 Task: Look for Airbnb options in Fontem, Cameroon from 1st November, 2023 to 9th November, 2023 for 5 adults.3 bedrooms having 3 beds and 3 bathrooms. Property type can be house. Look for 5 properties as per requirement.
Action: Mouse moved to (567, 70)
Screenshot: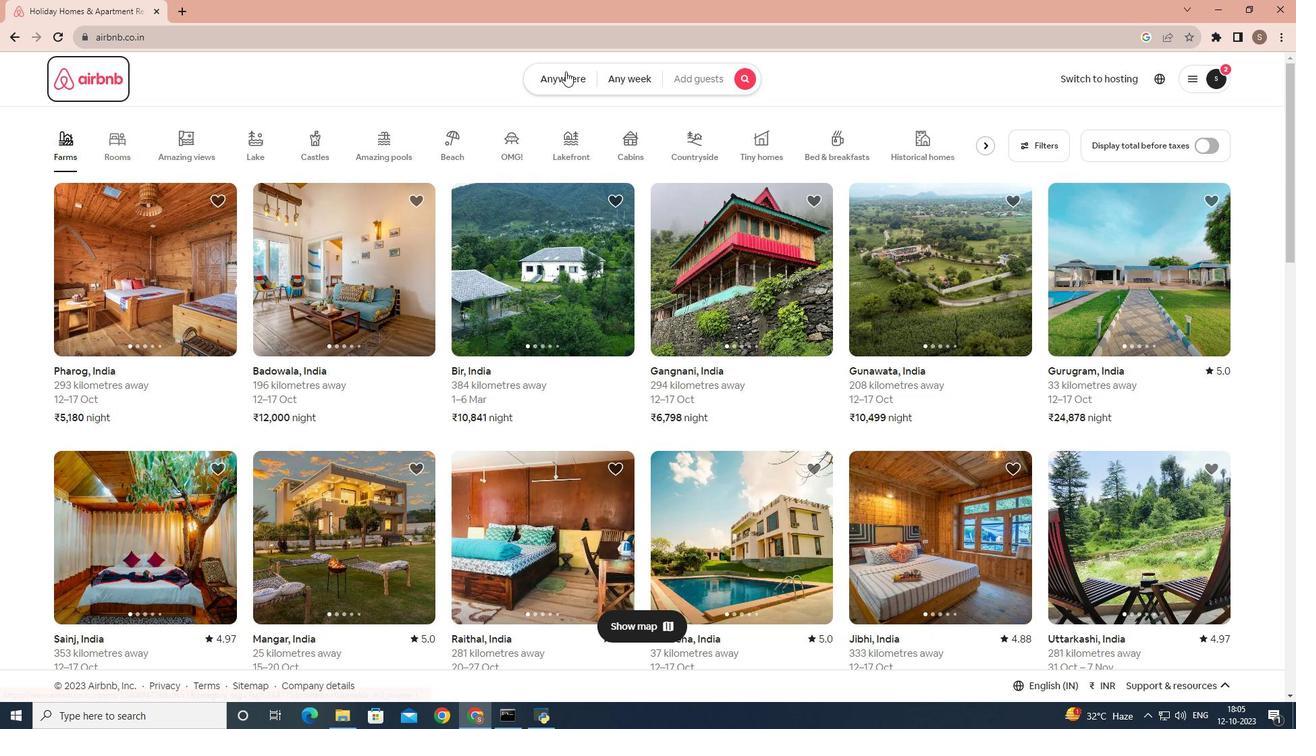 
Action: Mouse pressed left at (567, 70)
Screenshot: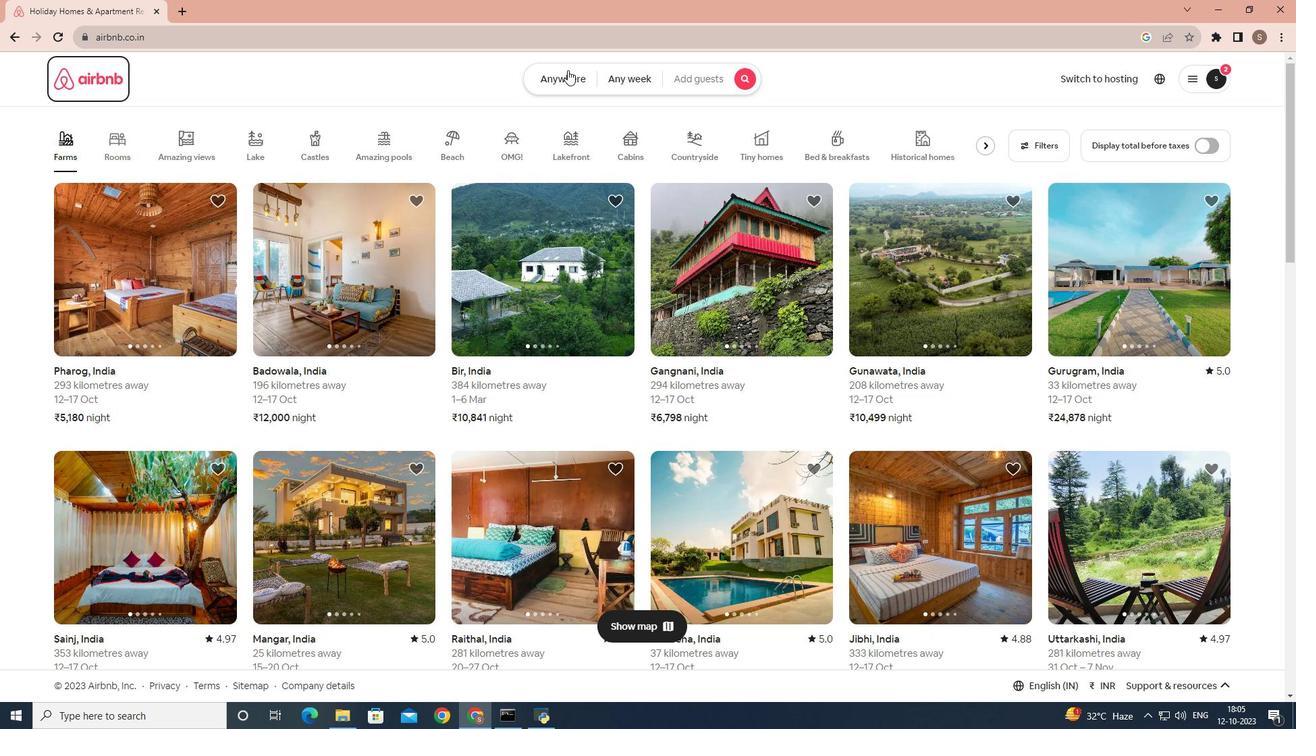 
Action: Mouse moved to (482, 126)
Screenshot: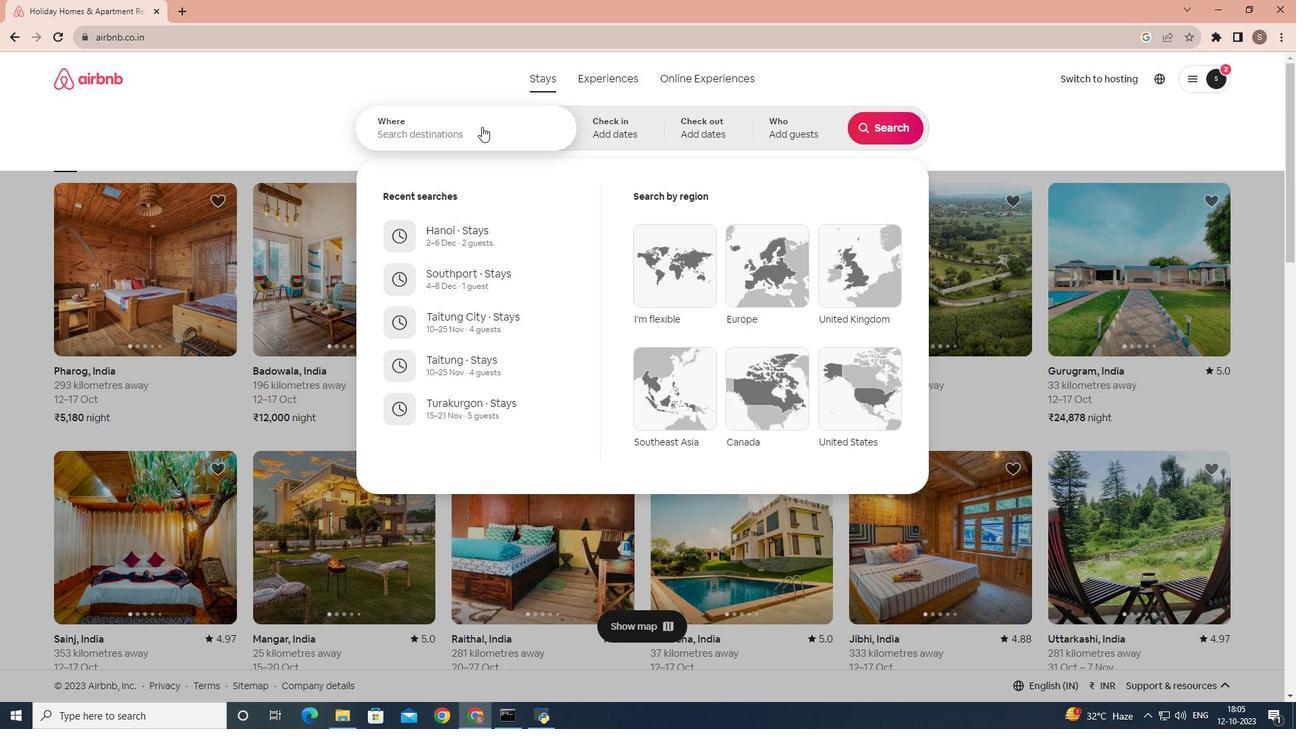 
Action: Mouse pressed left at (482, 126)
Screenshot: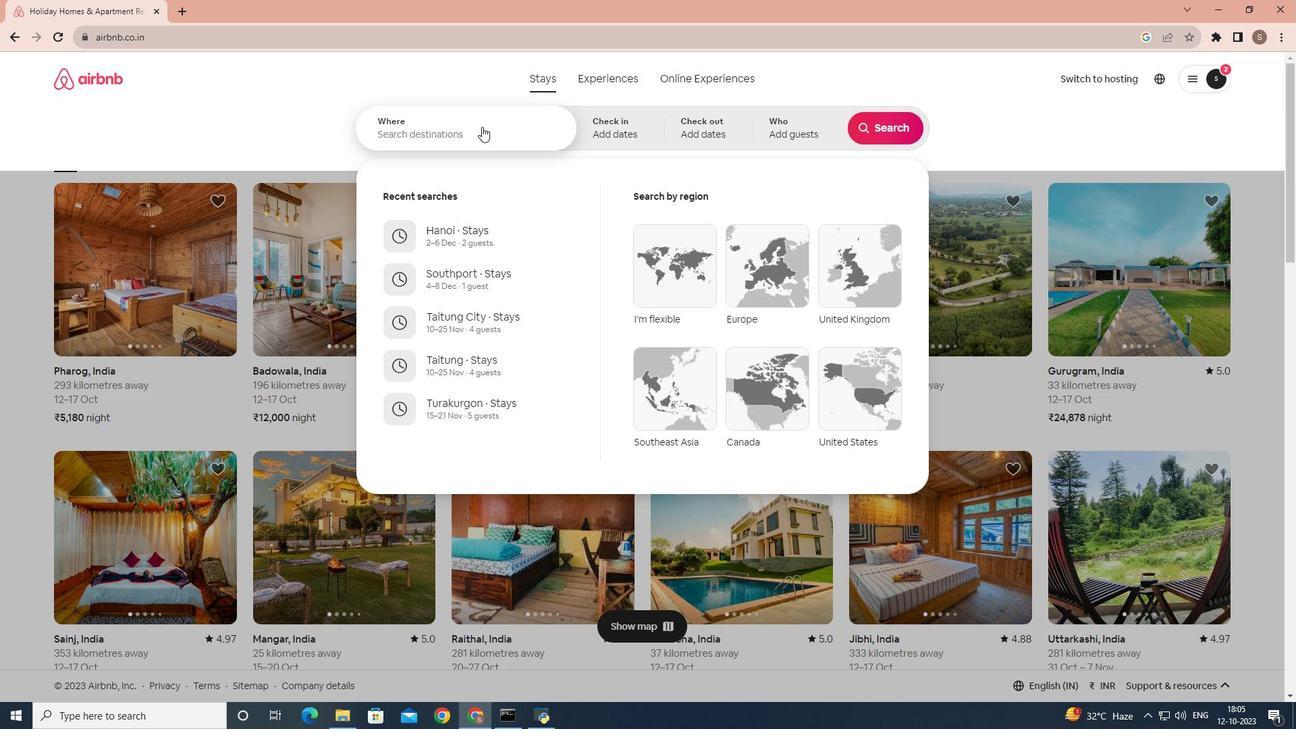 
Action: Mouse moved to (482, 126)
Screenshot: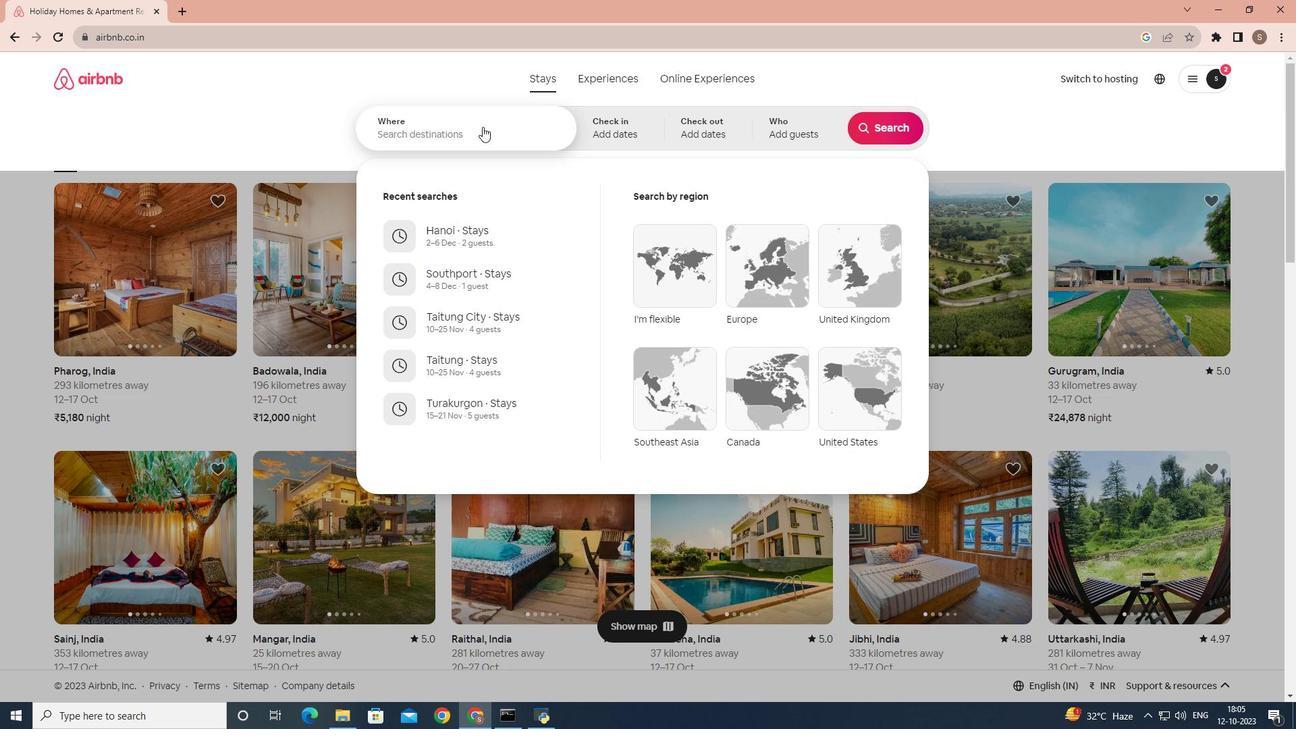 
Action: Key pressed fontem
Screenshot: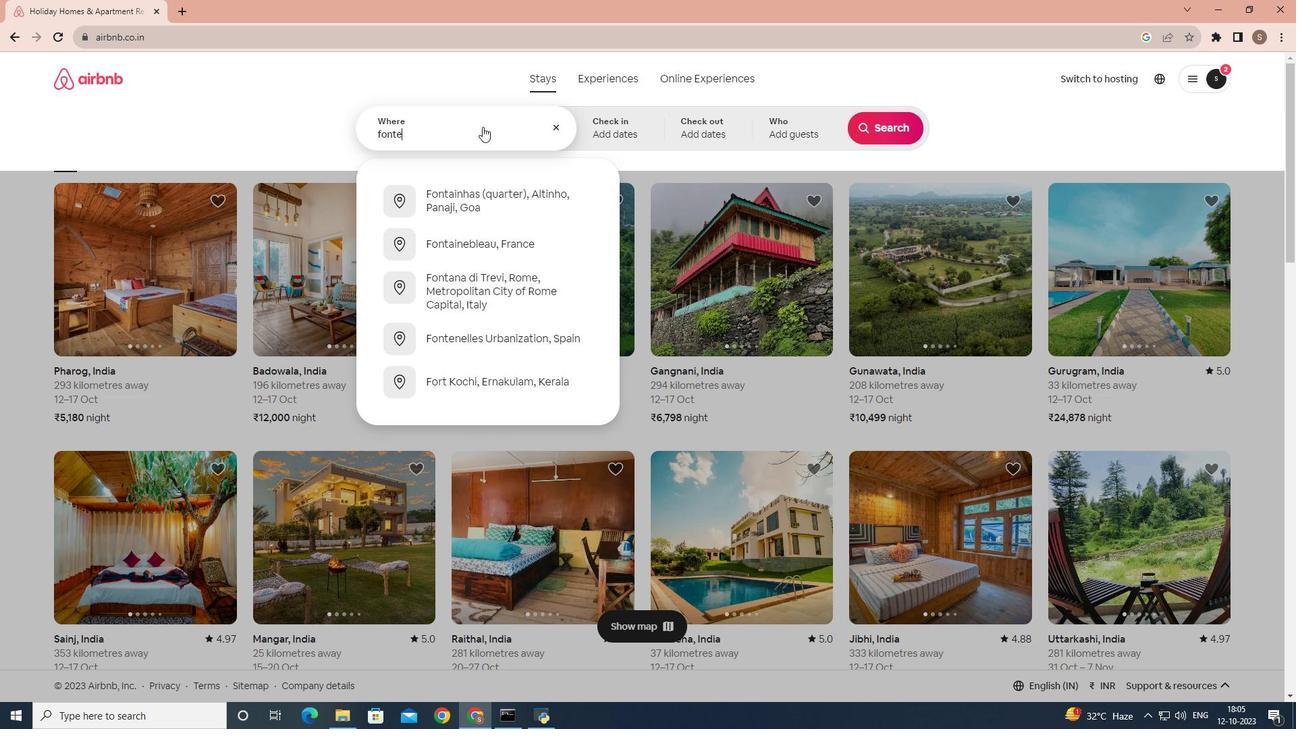 
Action: Mouse moved to (482, 126)
Screenshot: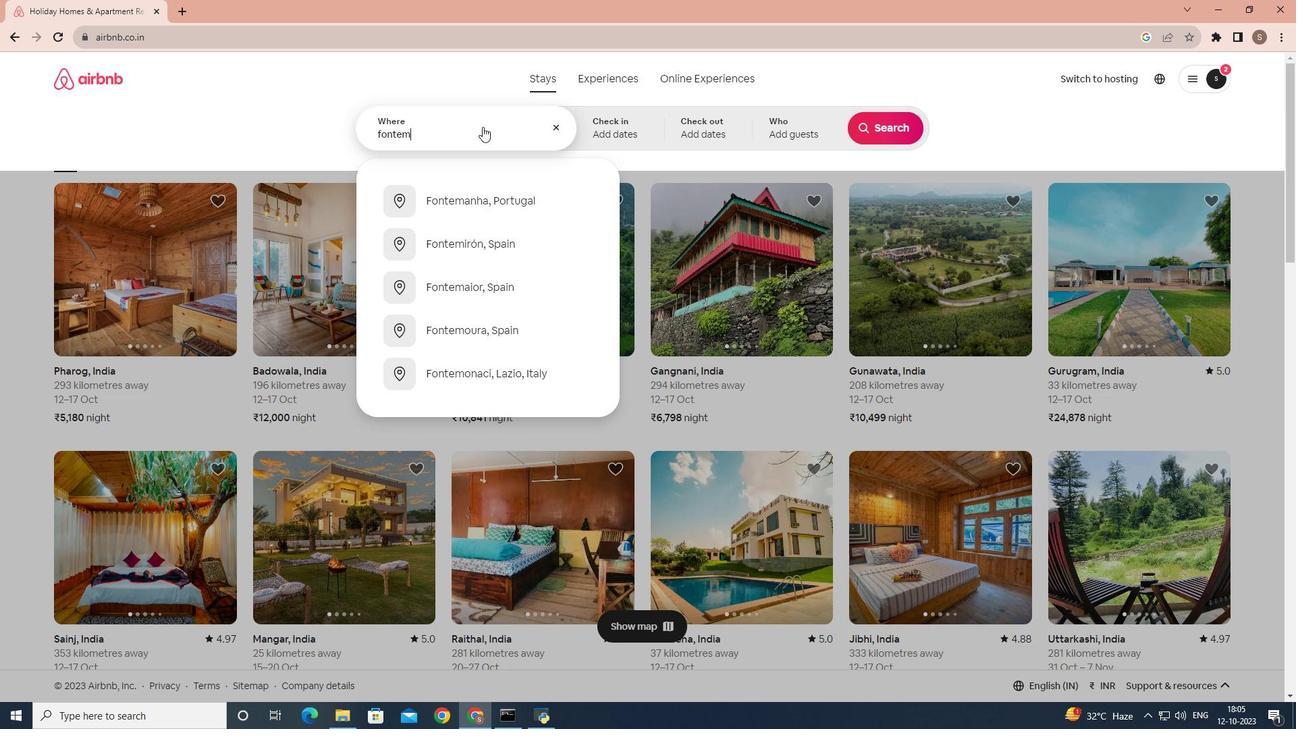 
Action: Key pressed ,camer
Screenshot: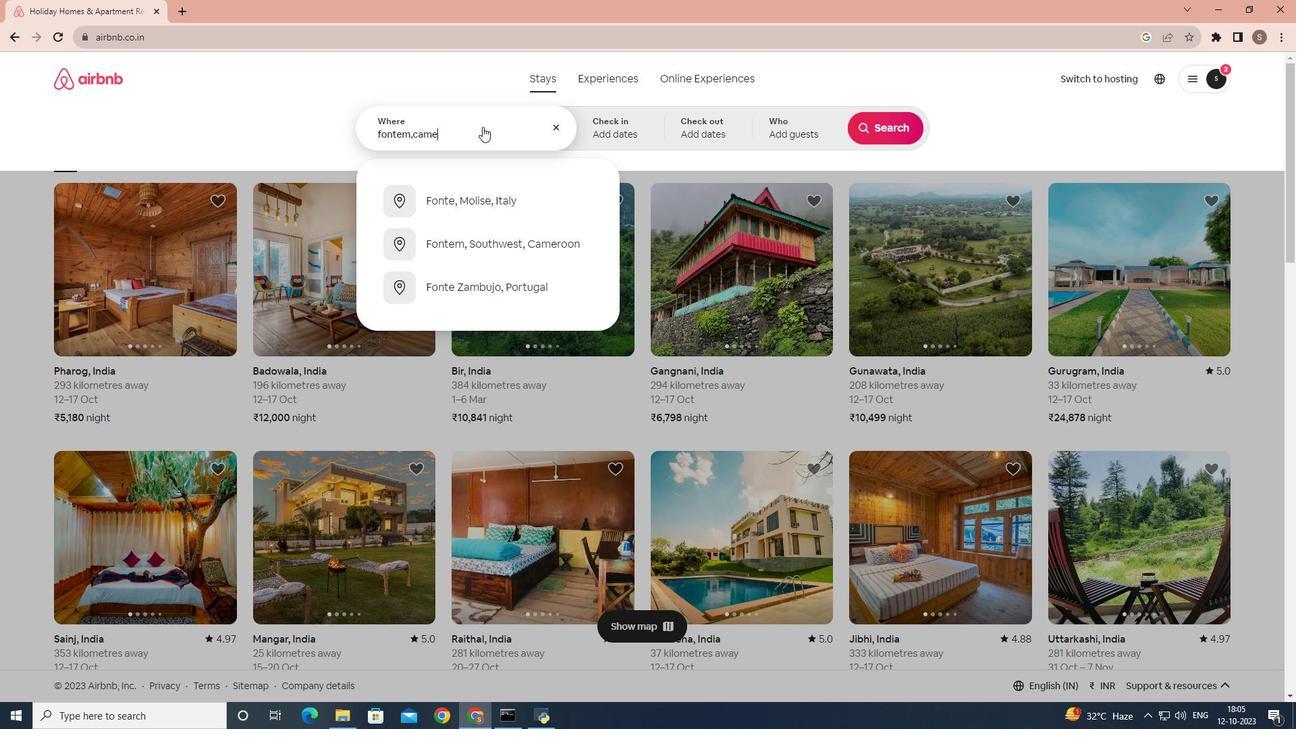 
Action: Mouse moved to (483, 207)
Screenshot: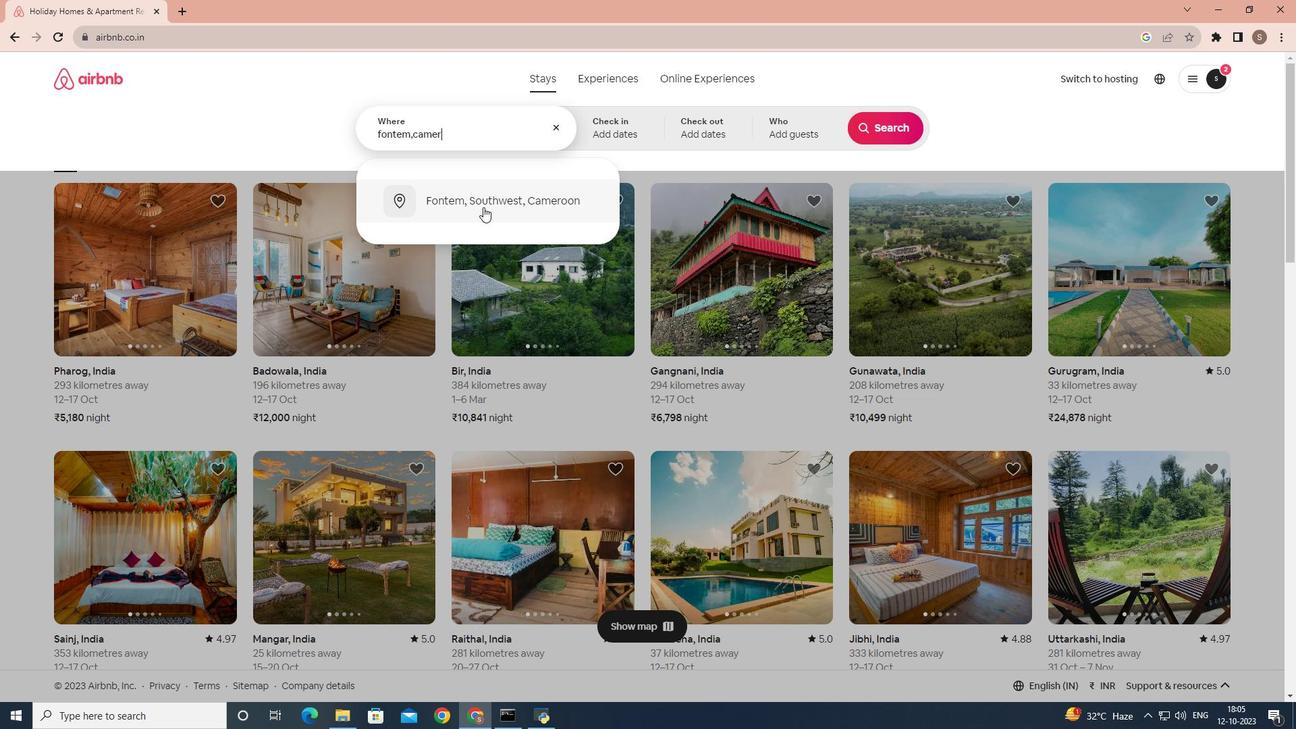 
Action: Mouse pressed left at (483, 207)
Screenshot: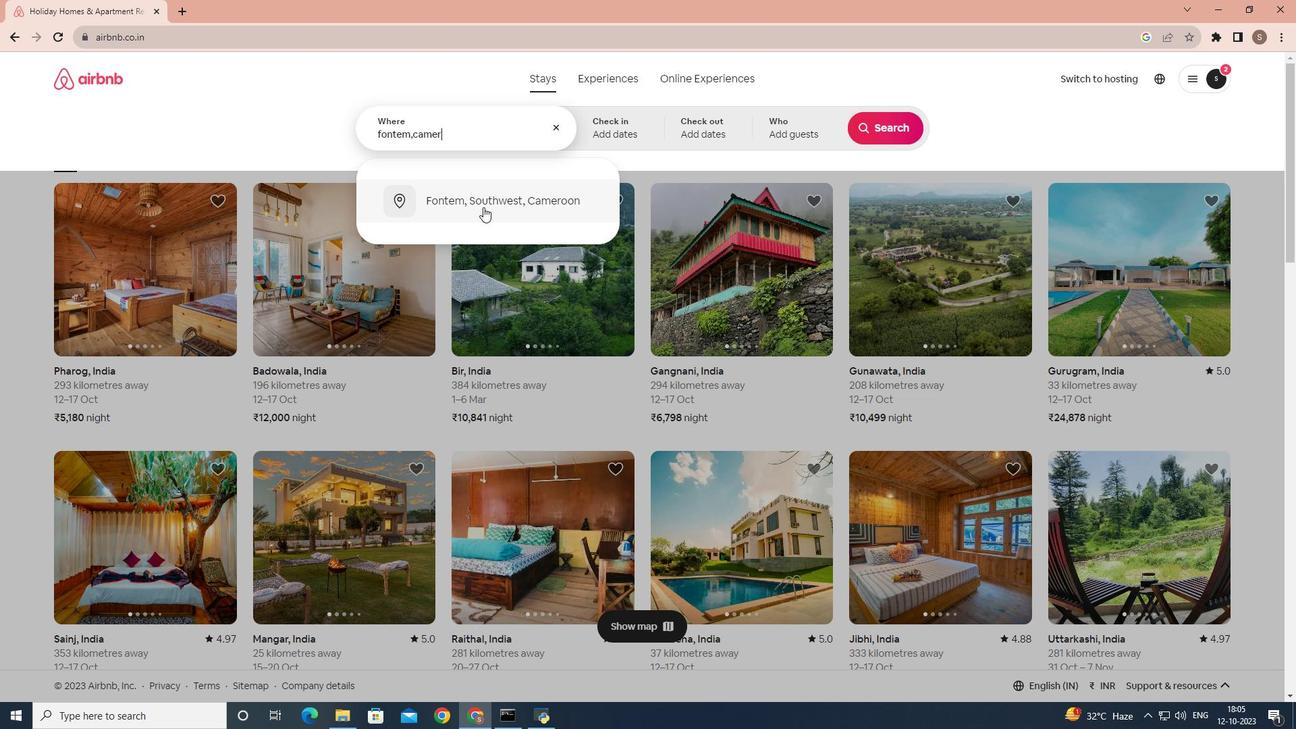 
Action: Mouse moved to (776, 291)
Screenshot: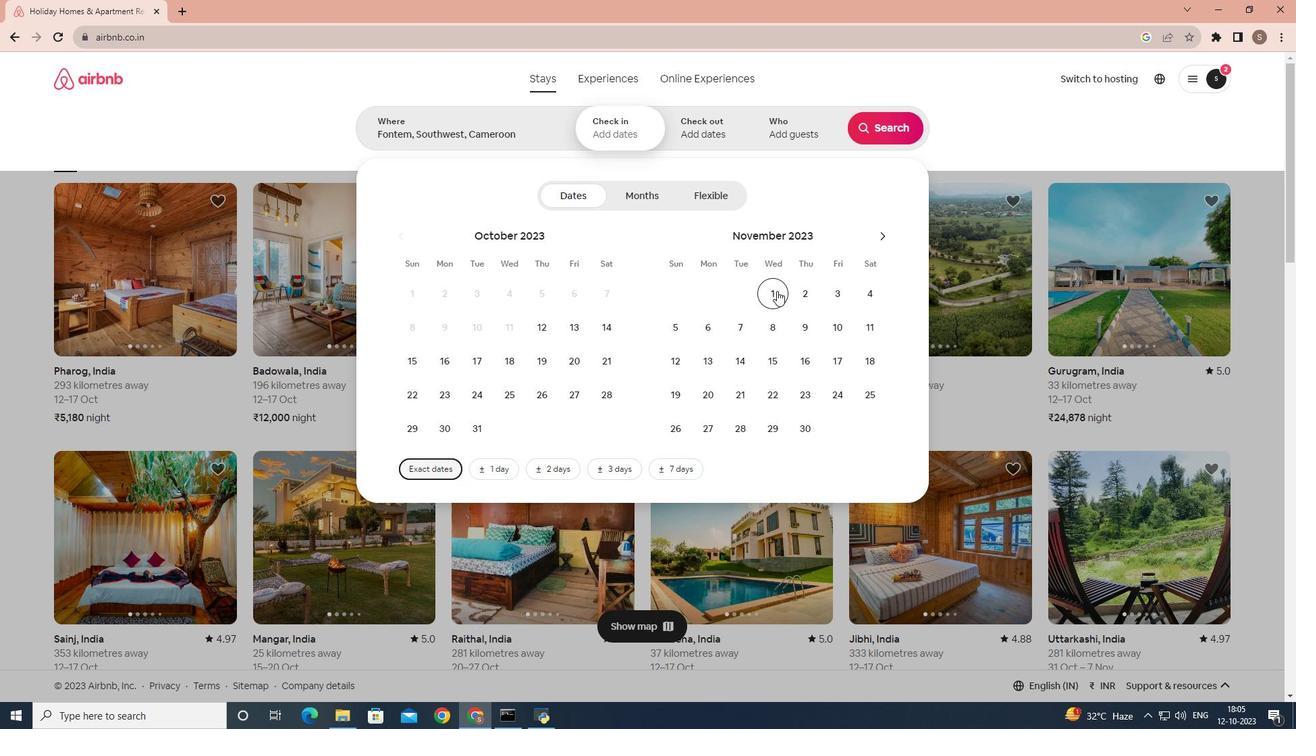 
Action: Mouse pressed left at (776, 291)
Screenshot: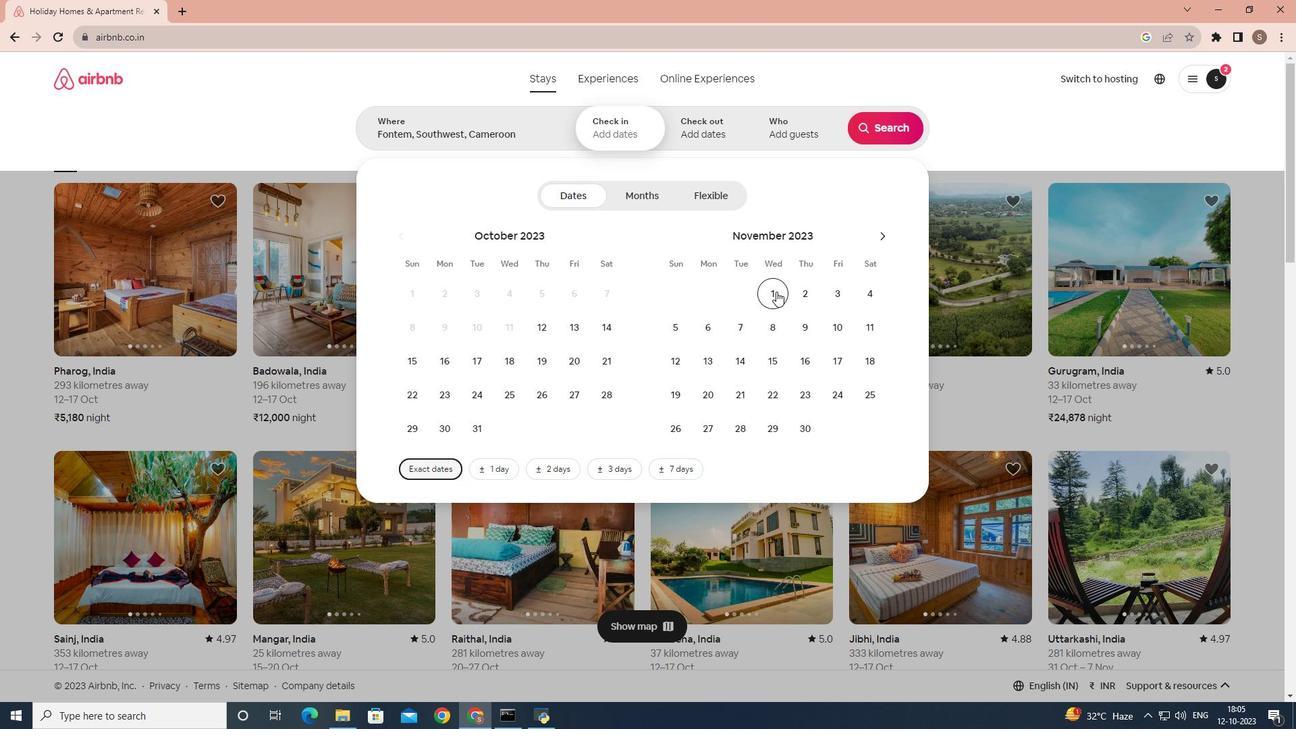 
Action: Mouse moved to (808, 340)
Screenshot: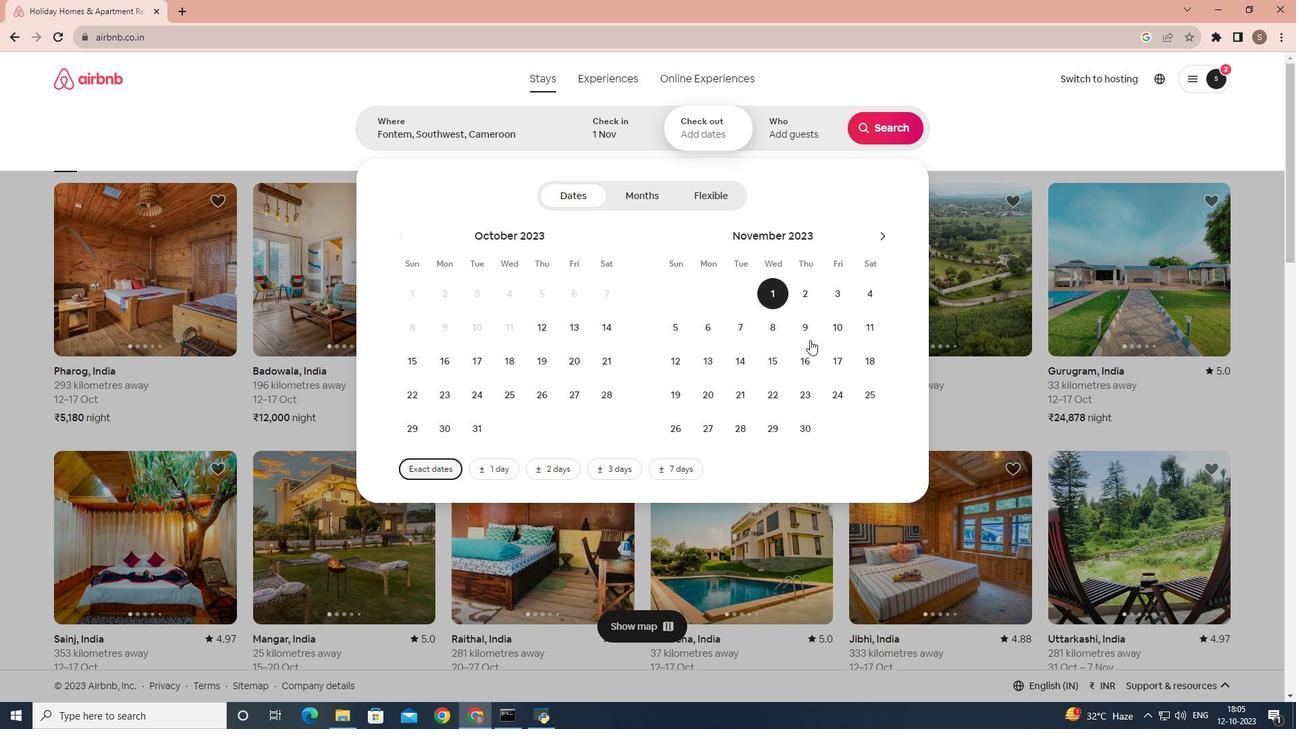 
Action: Mouse pressed left at (808, 340)
Screenshot: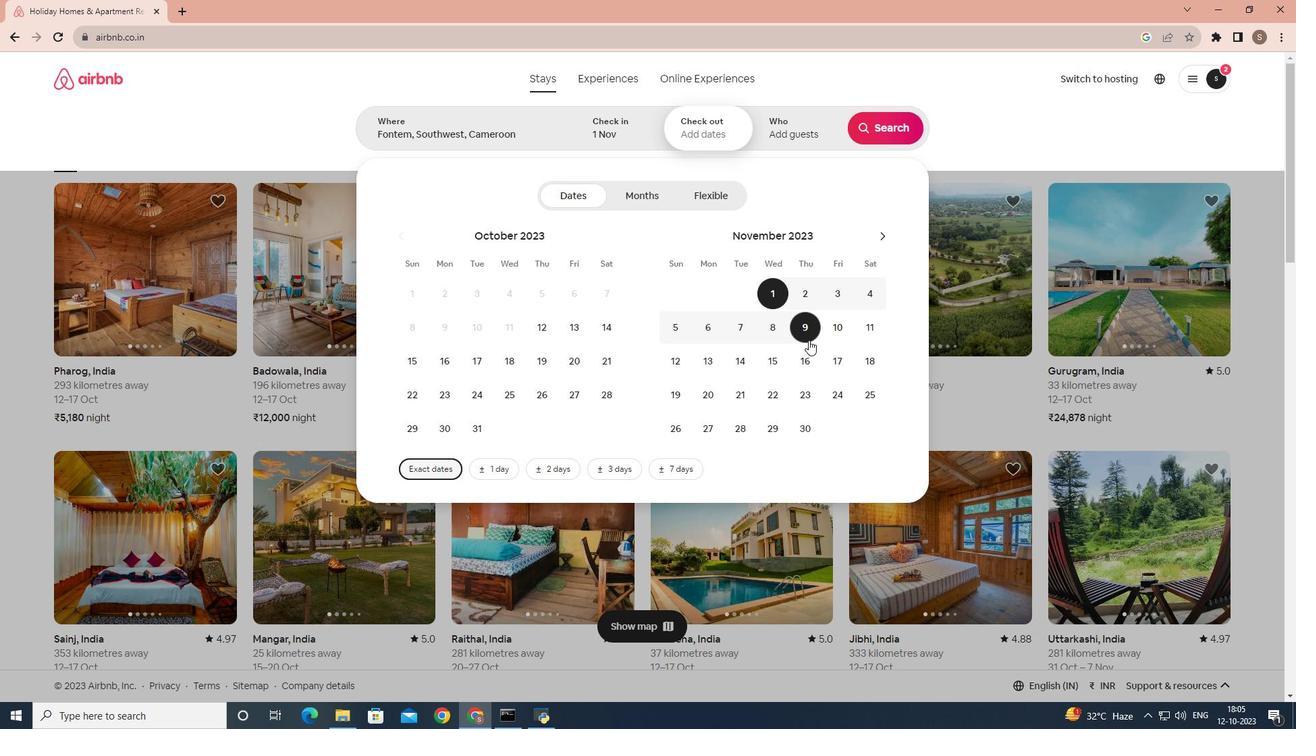 
Action: Mouse moved to (812, 127)
Screenshot: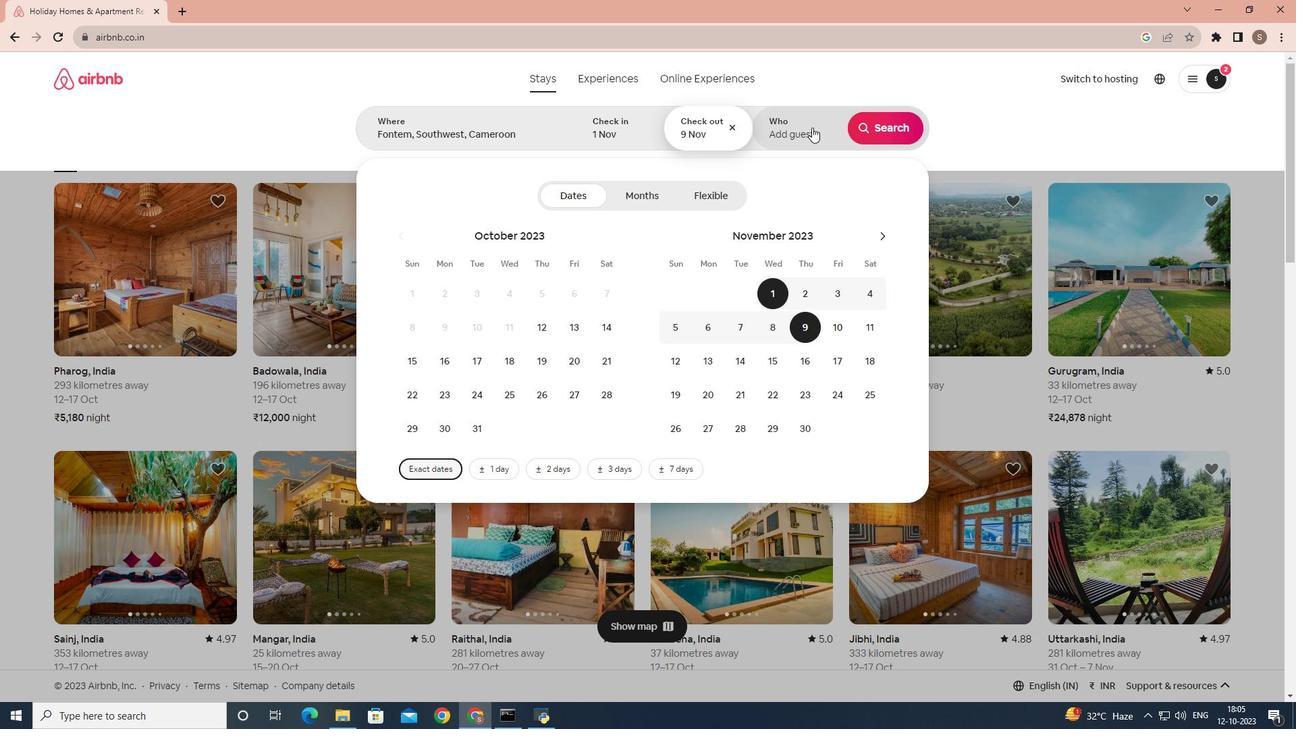 
Action: Mouse pressed left at (812, 127)
Screenshot: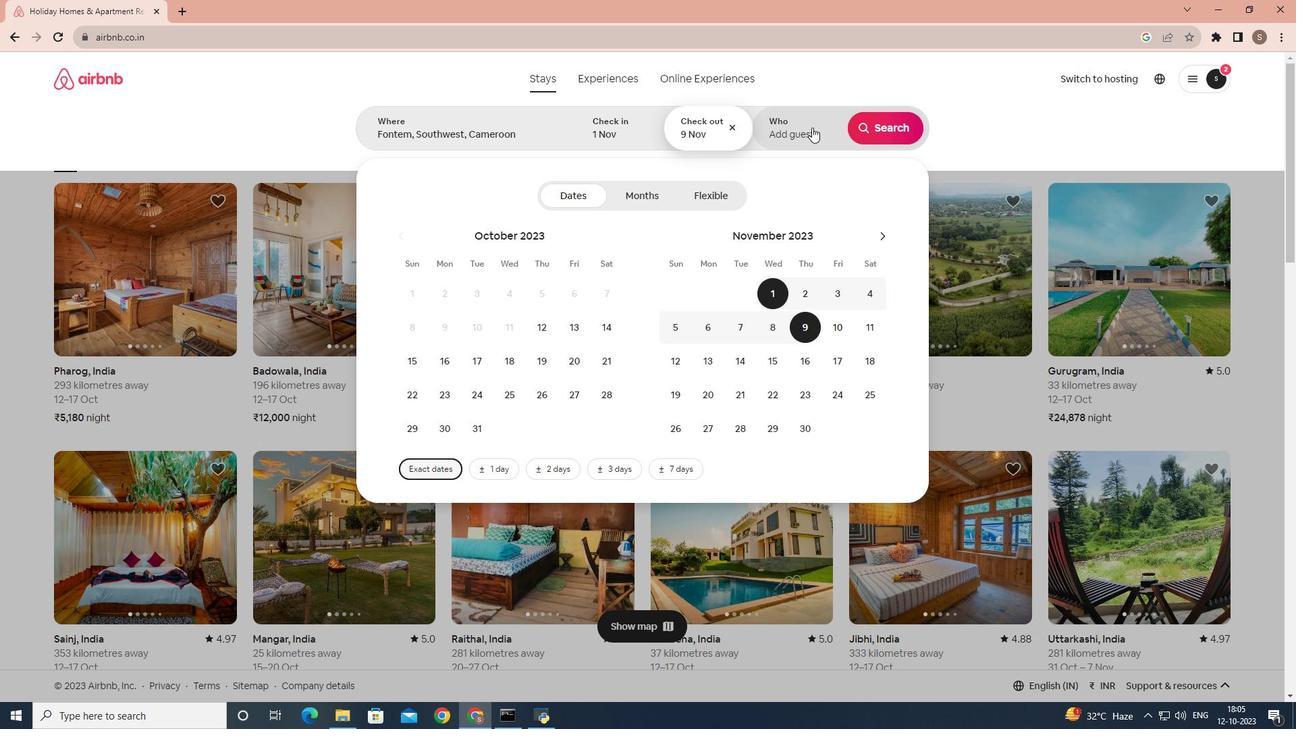 
Action: Mouse moved to (901, 206)
Screenshot: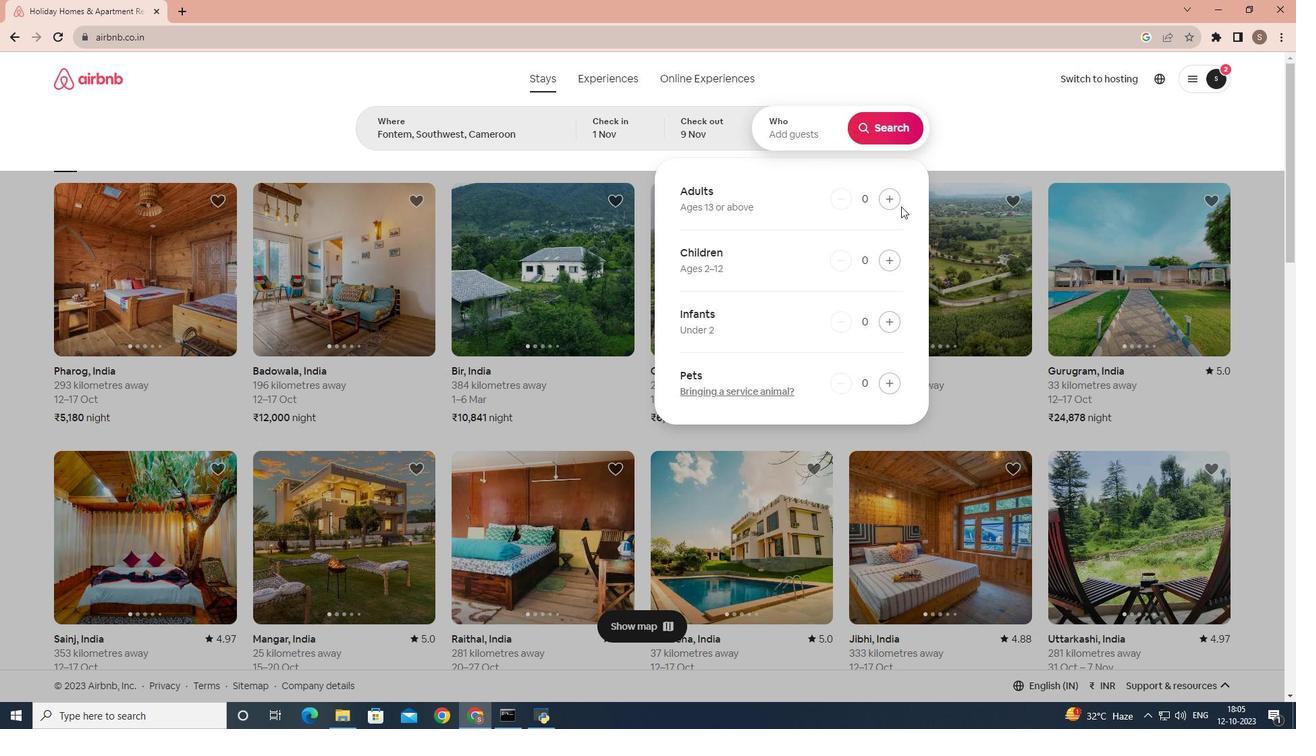 
Action: Mouse pressed left at (901, 206)
Screenshot: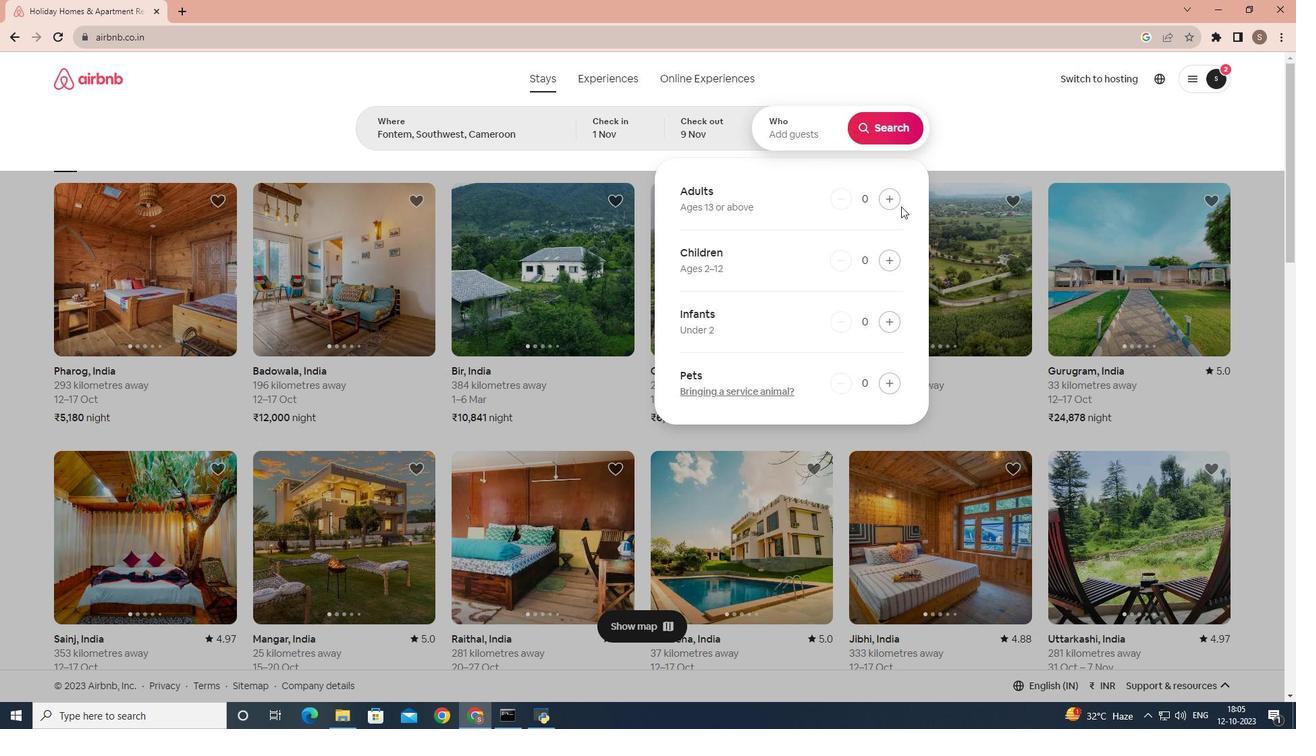 
Action: Mouse pressed left at (901, 206)
Screenshot: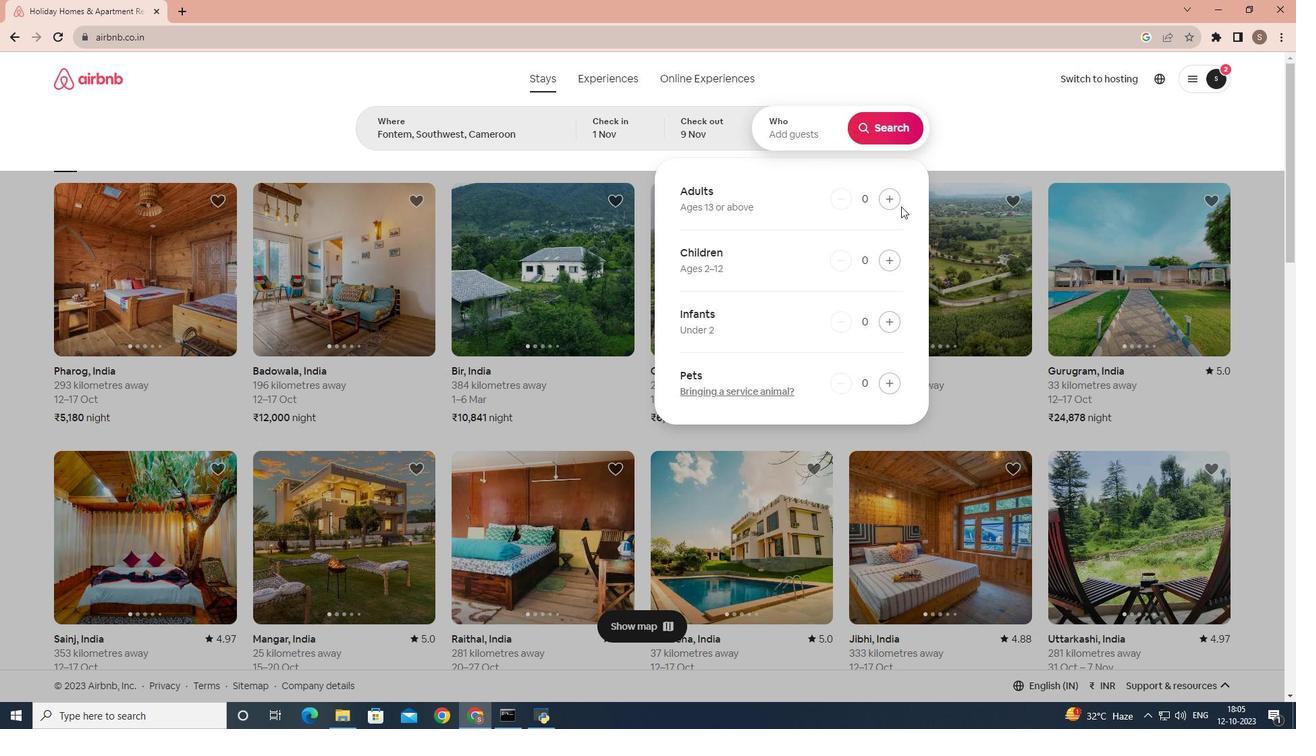 
Action: Mouse moved to (898, 205)
Screenshot: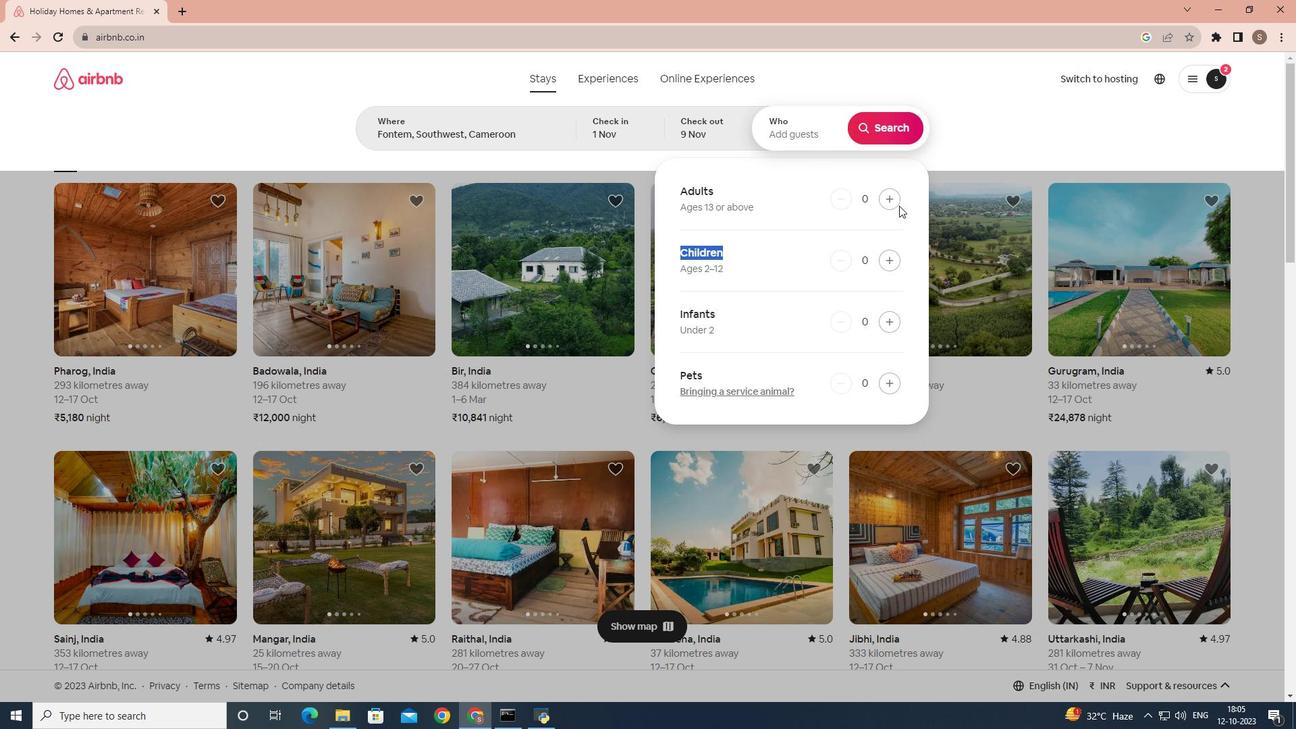 
Action: Mouse pressed left at (898, 205)
Screenshot: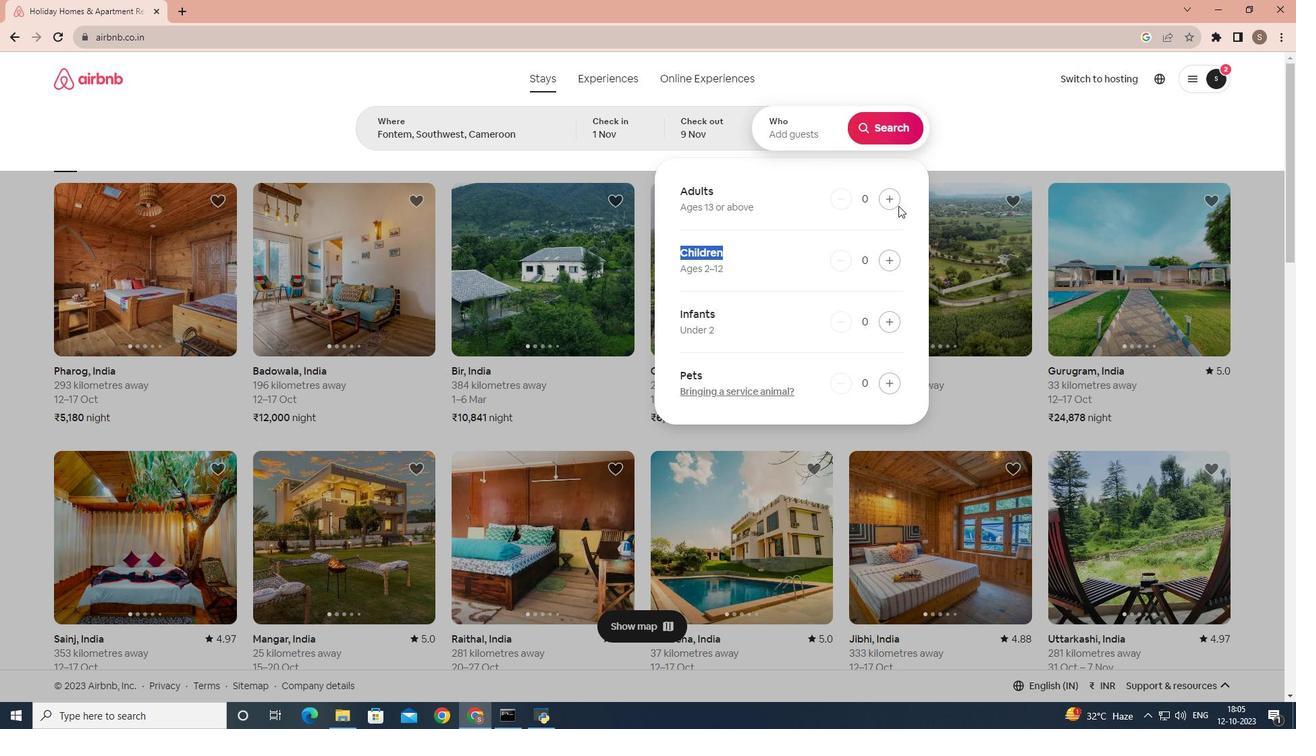
Action: Mouse pressed left at (898, 205)
Screenshot: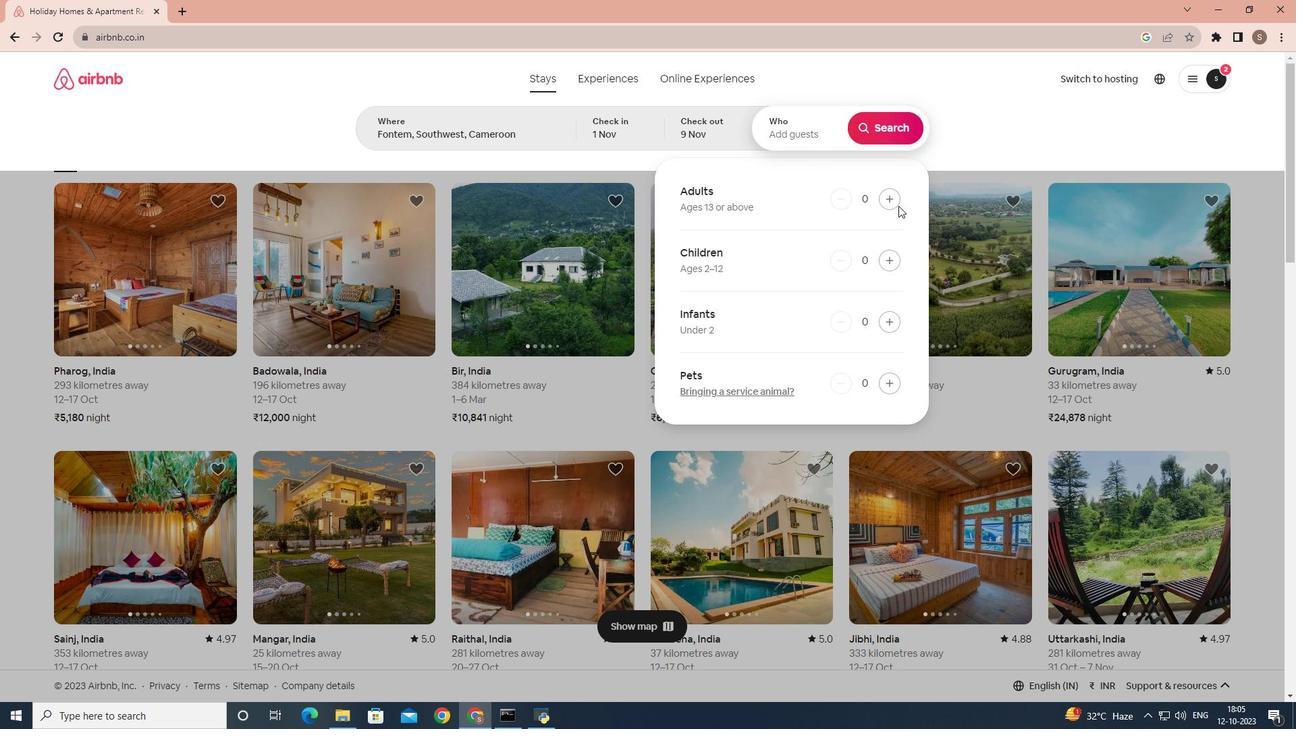 
Action: Mouse moved to (889, 199)
Screenshot: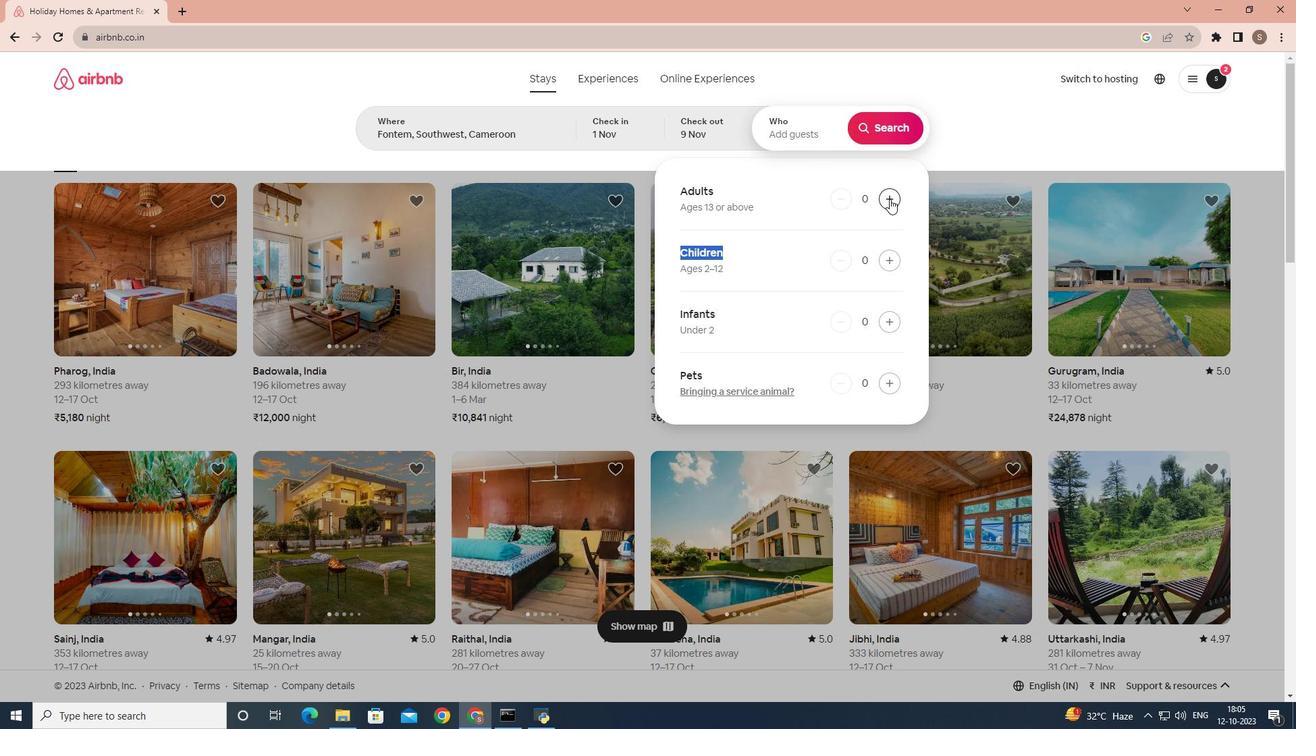 
Action: Mouse pressed left at (889, 199)
Screenshot: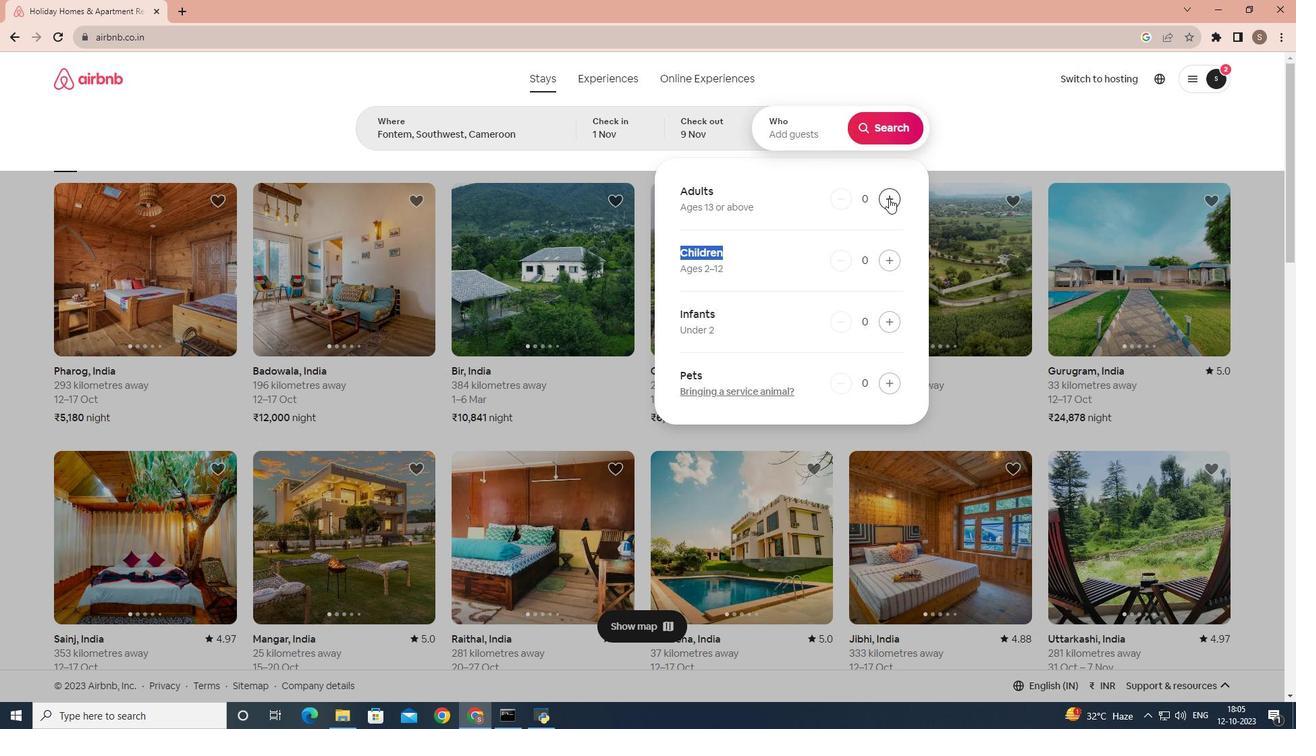
Action: Mouse moved to (889, 198)
Screenshot: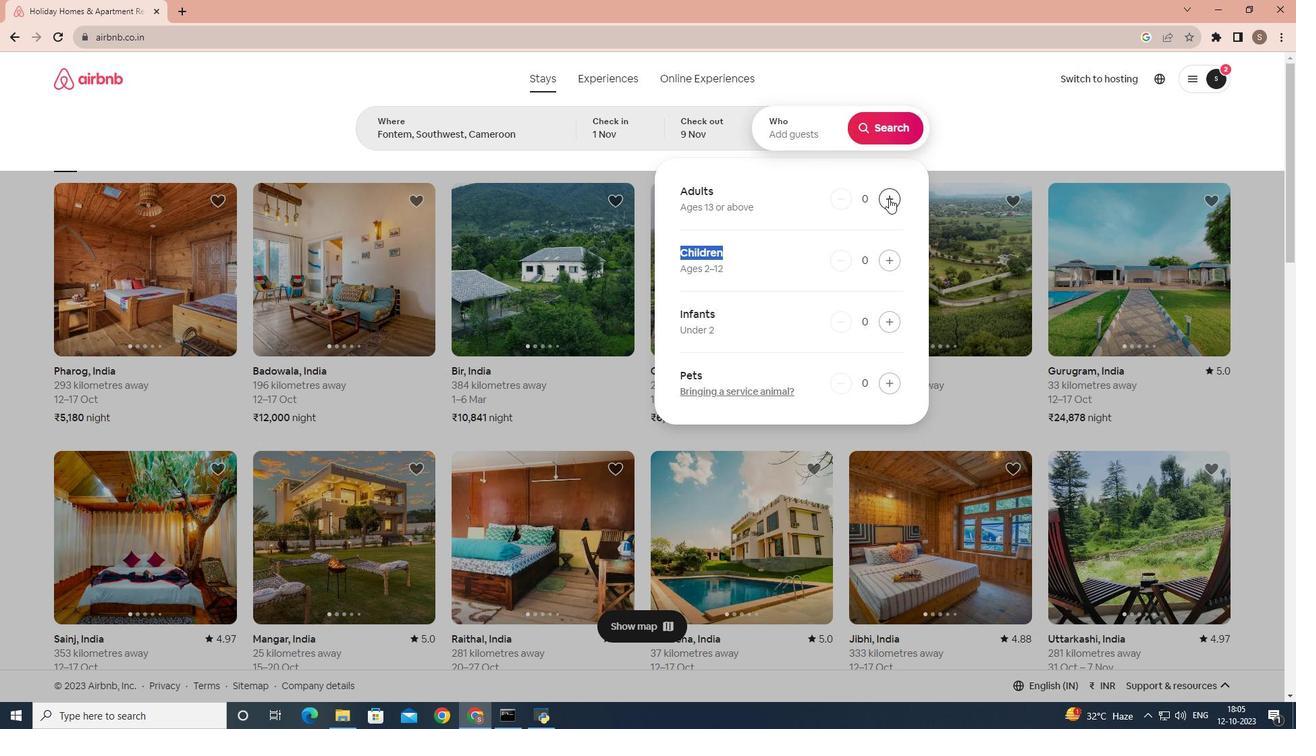 
Action: Mouse pressed left at (889, 198)
Screenshot: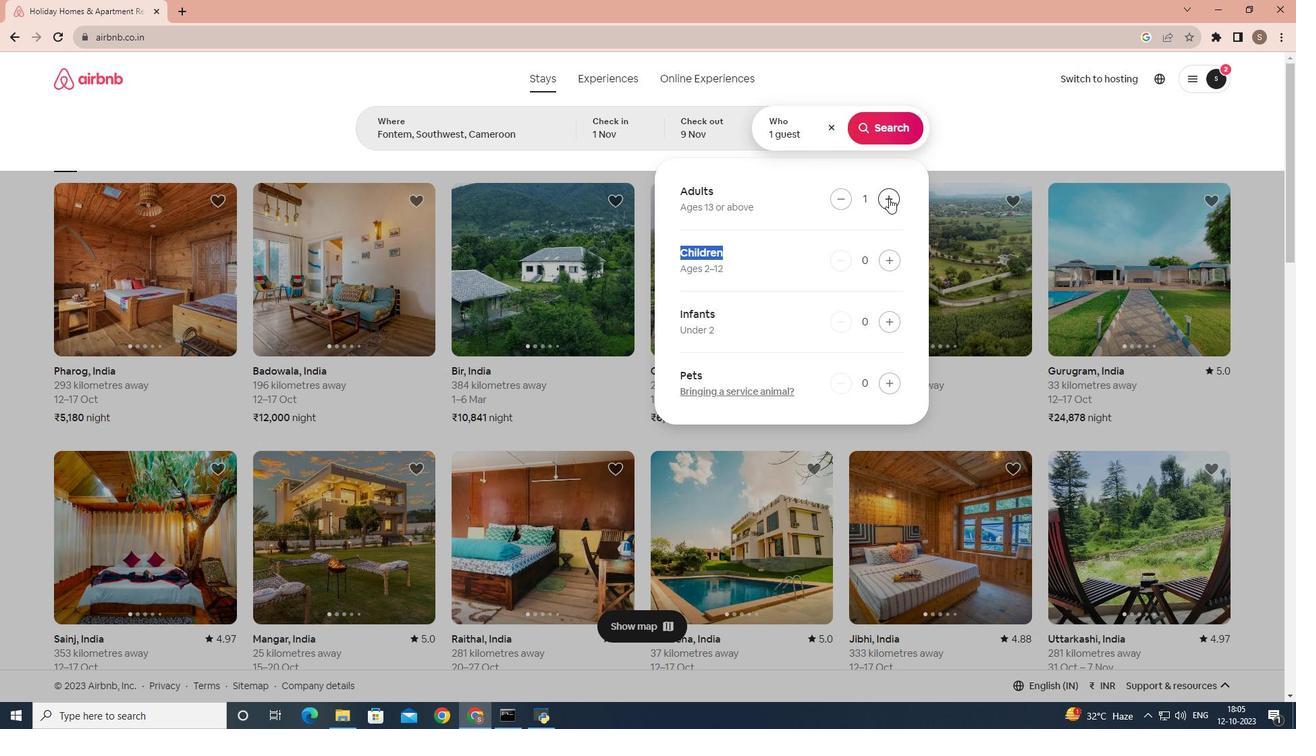 
Action: Mouse pressed left at (889, 198)
Screenshot: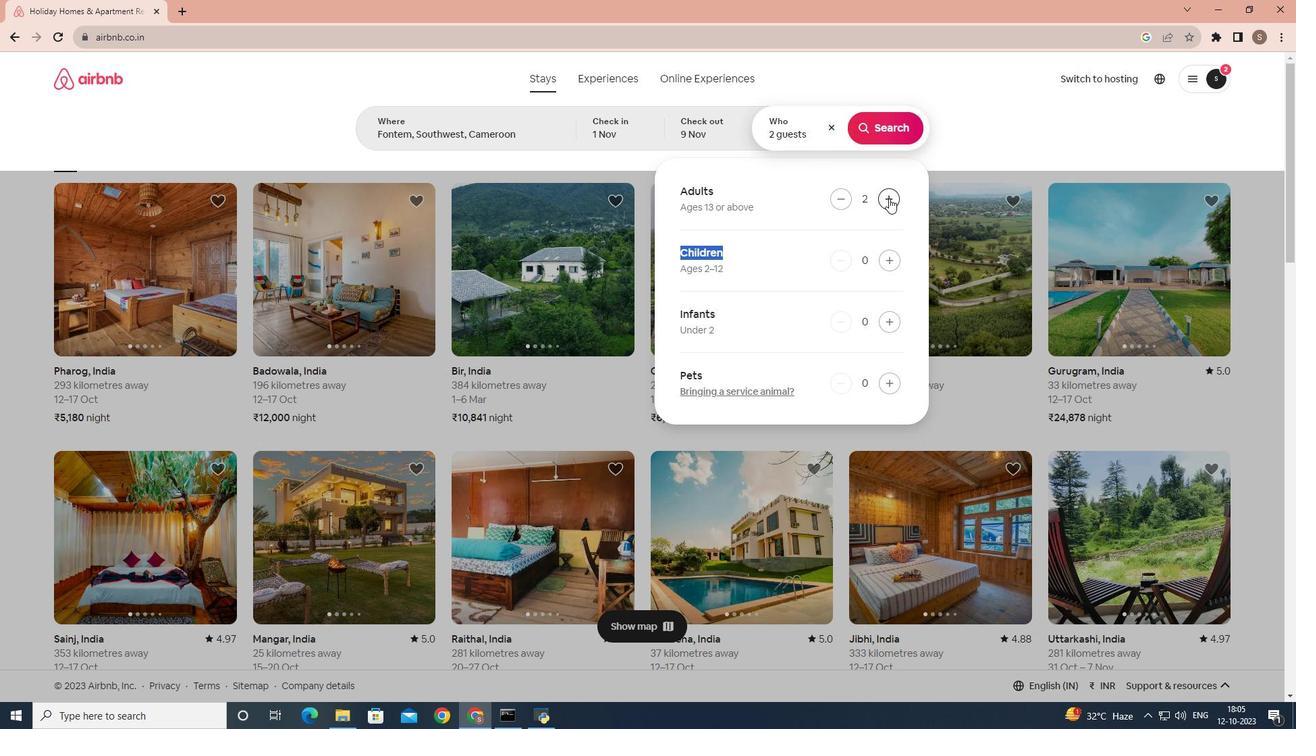 
Action: Mouse pressed left at (889, 198)
Screenshot: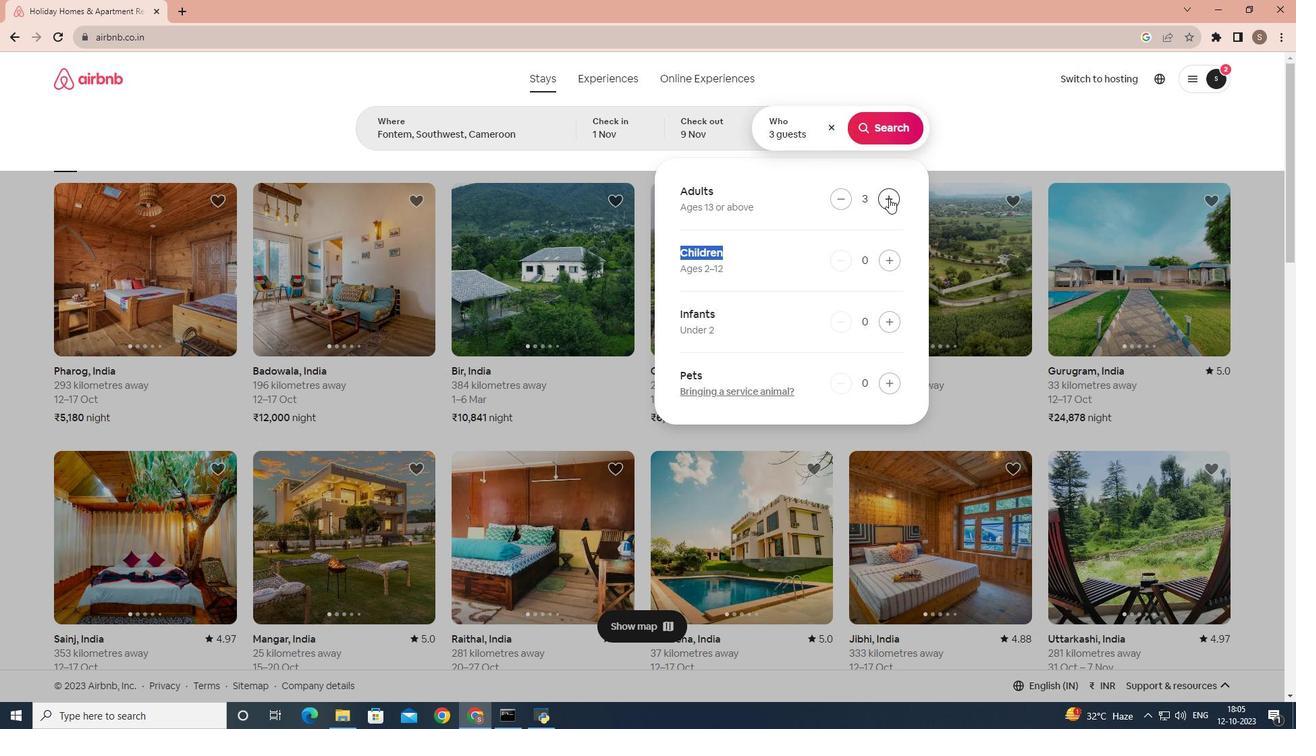 
Action: Mouse pressed left at (889, 198)
Screenshot: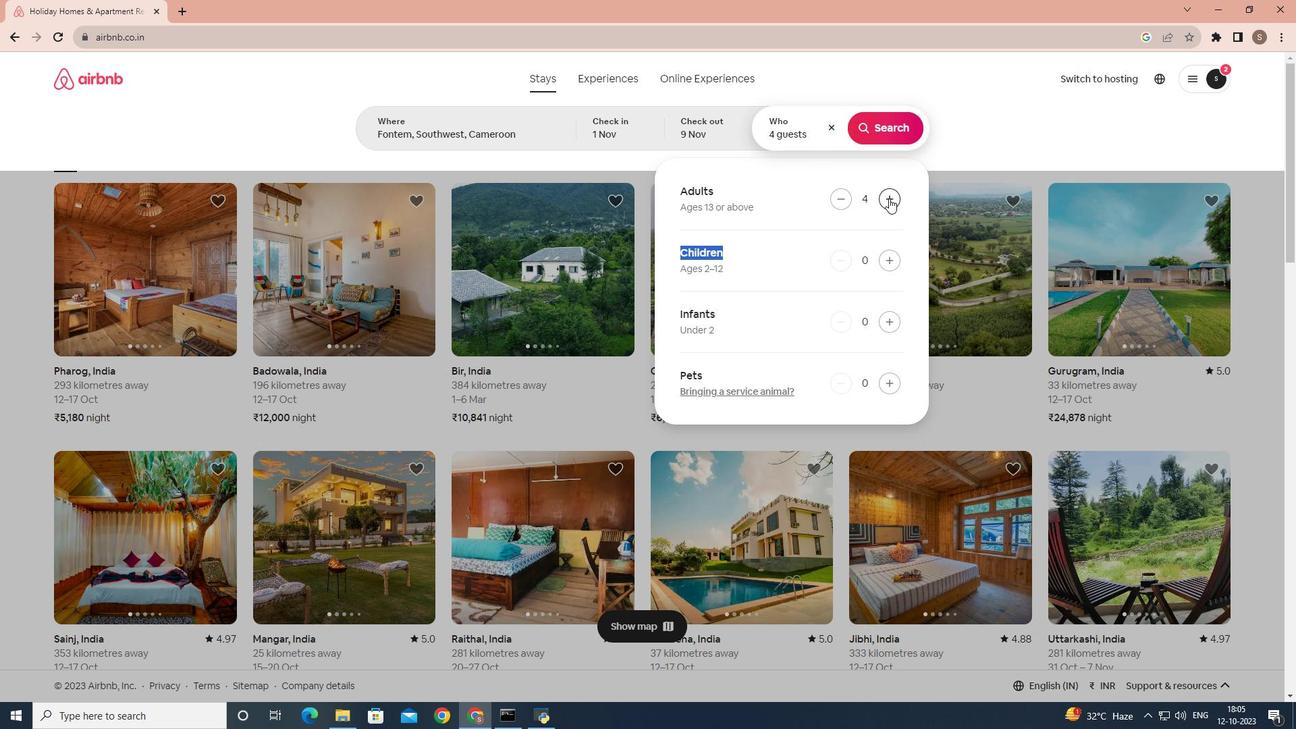 
Action: Mouse moved to (894, 120)
Screenshot: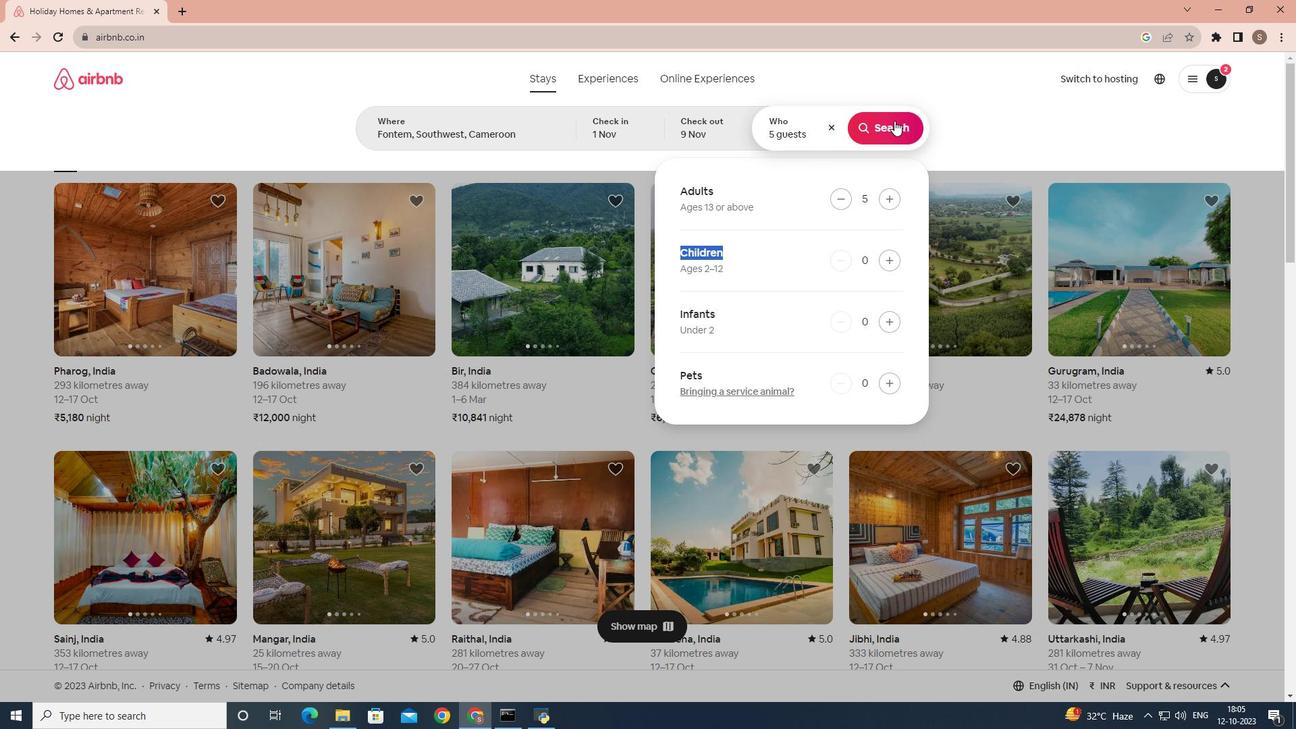 
Action: Mouse pressed left at (894, 120)
Screenshot: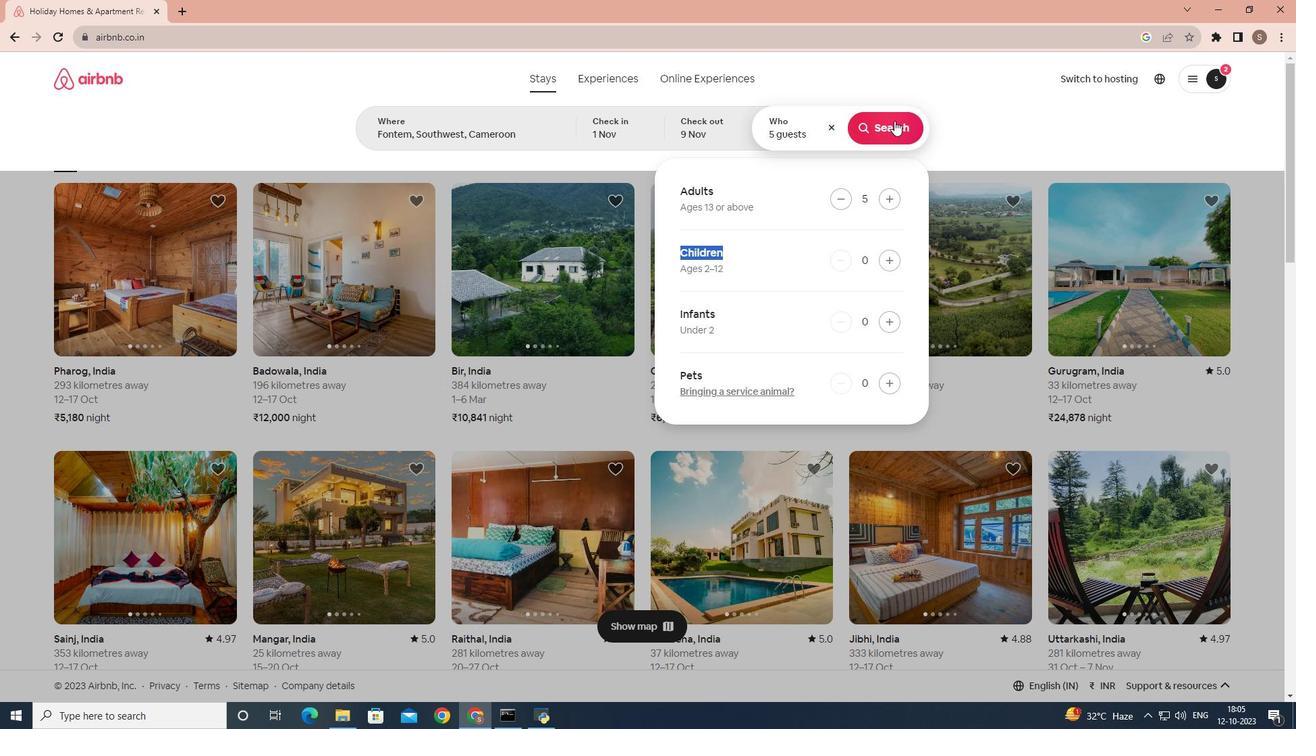 
Action: Mouse moved to (1069, 135)
Screenshot: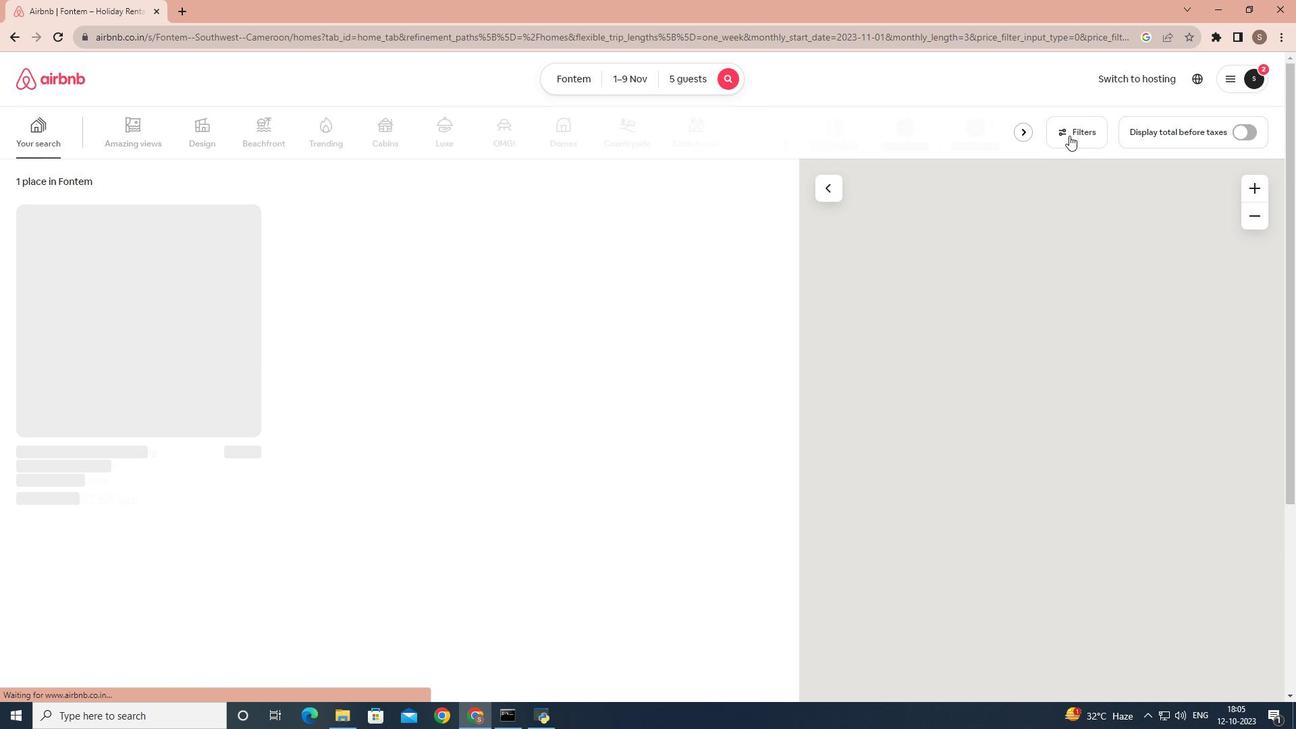 
Action: Mouse pressed left at (1069, 135)
Screenshot: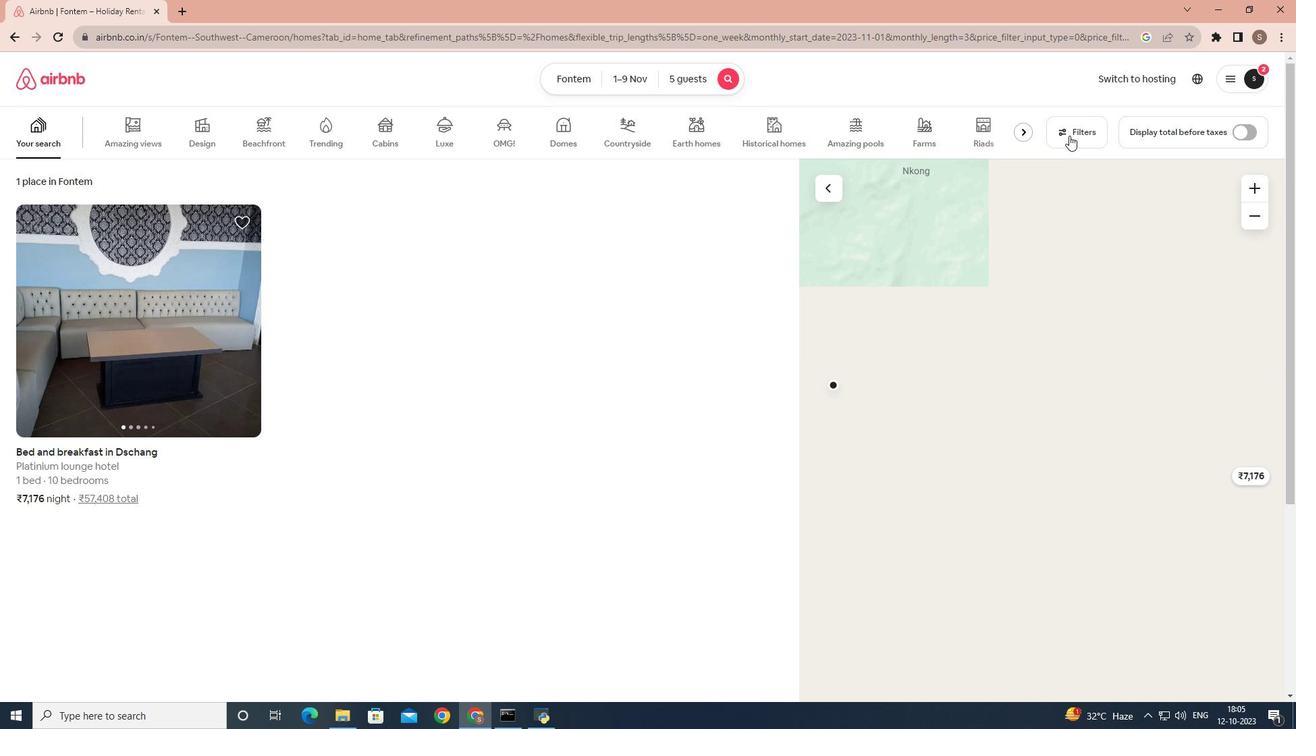 
Action: Mouse moved to (492, 407)
Screenshot: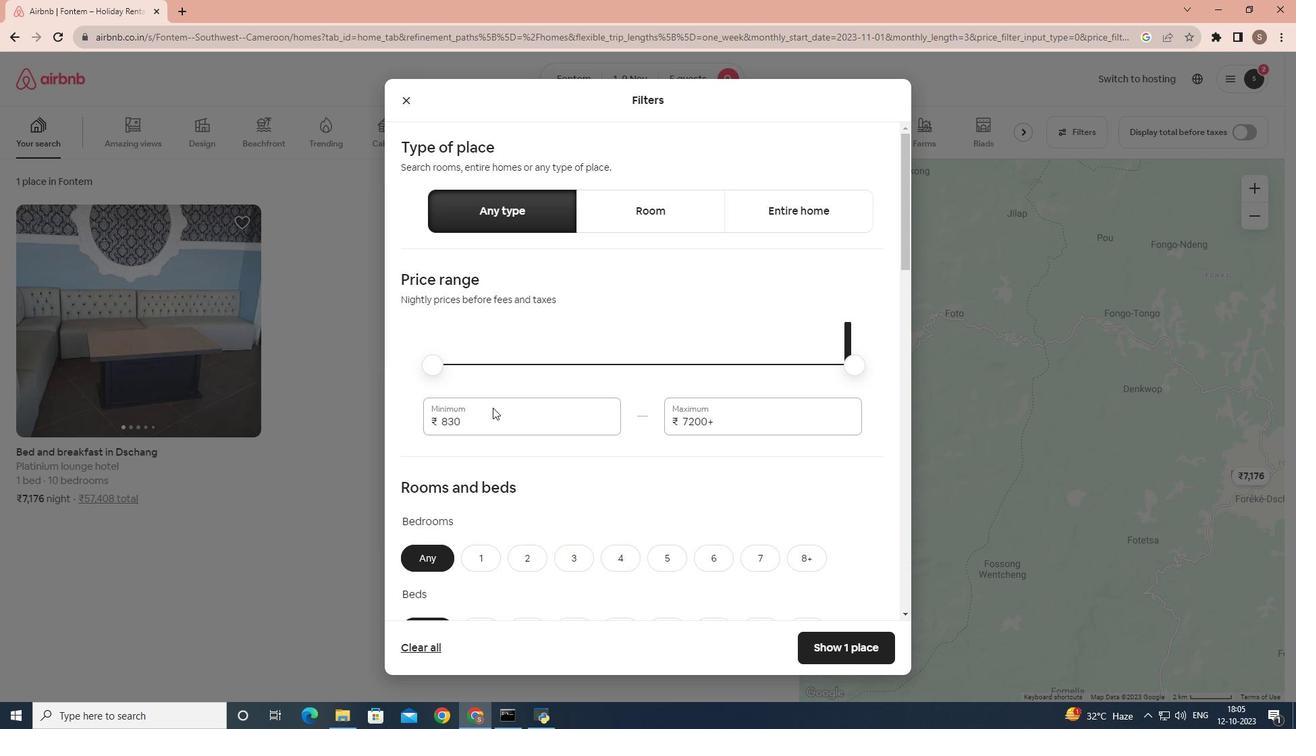 
Action: Mouse scrolled (492, 406) with delta (0, 0)
Screenshot: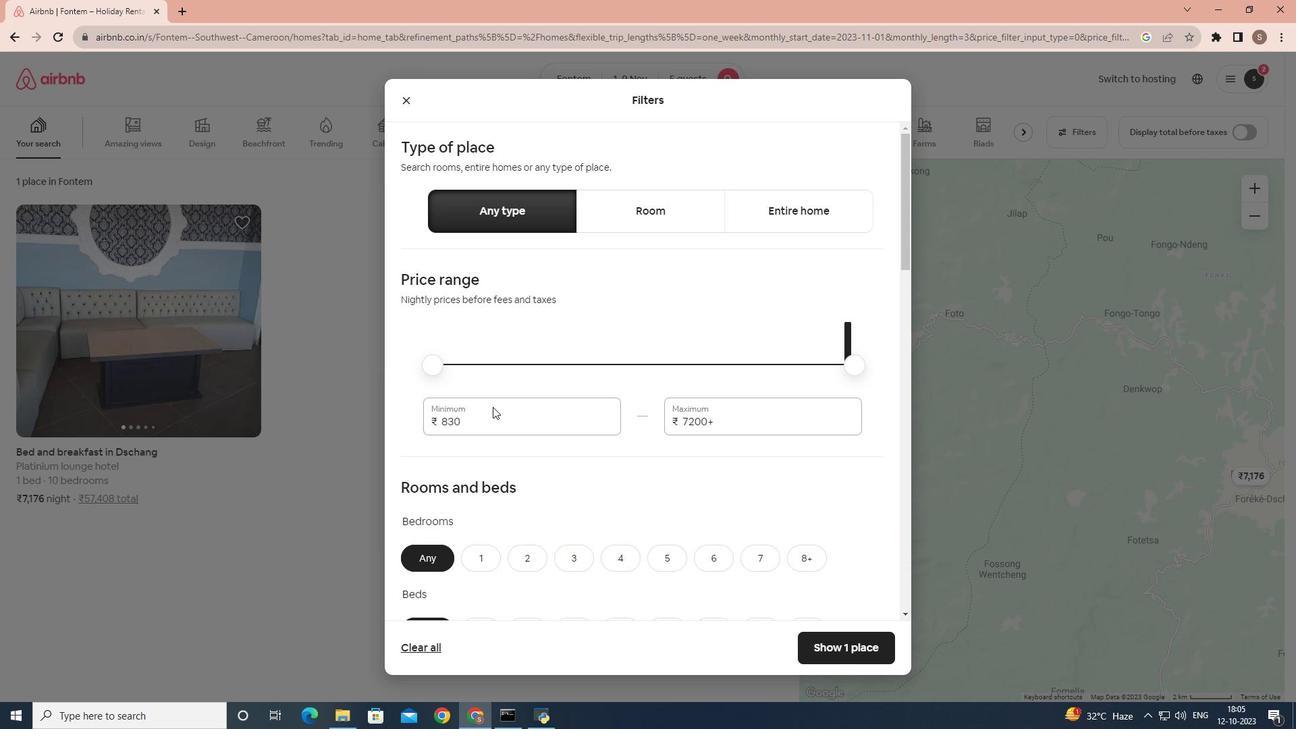 
Action: Mouse scrolled (492, 406) with delta (0, 0)
Screenshot: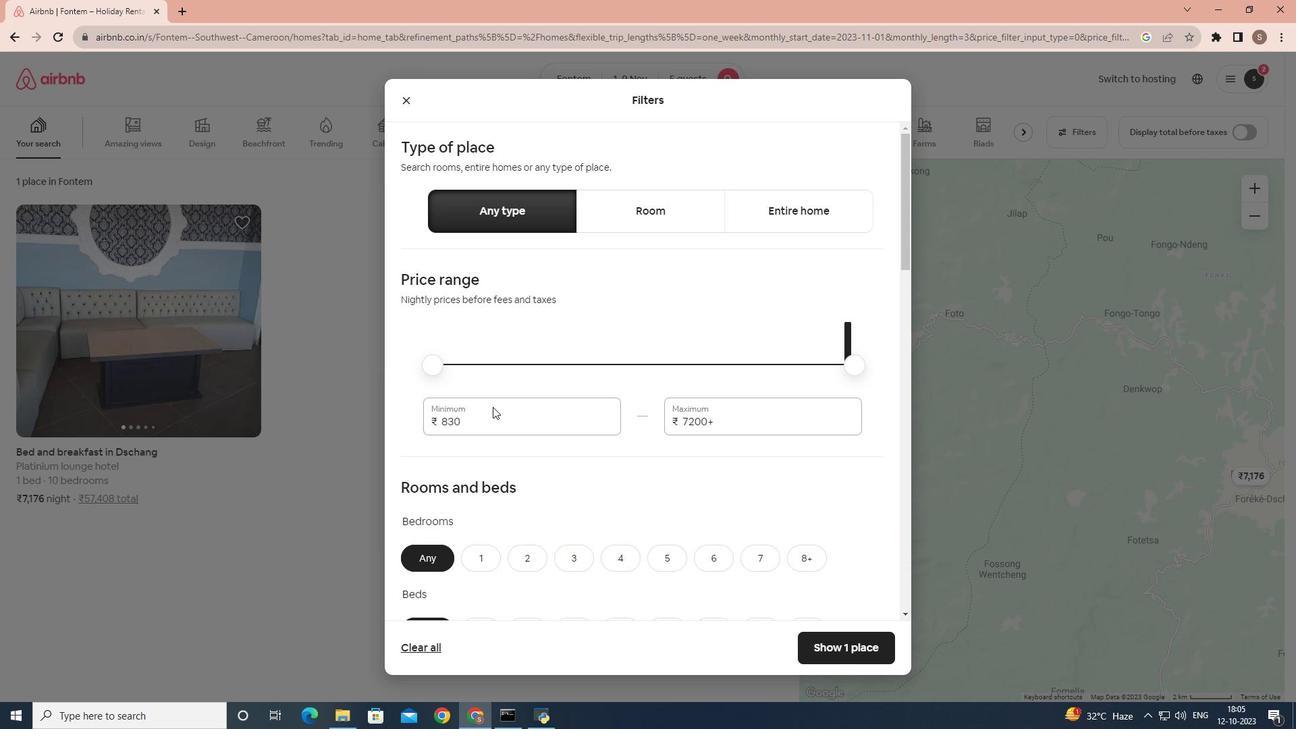 
Action: Mouse scrolled (492, 406) with delta (0, 0)
Screenshot: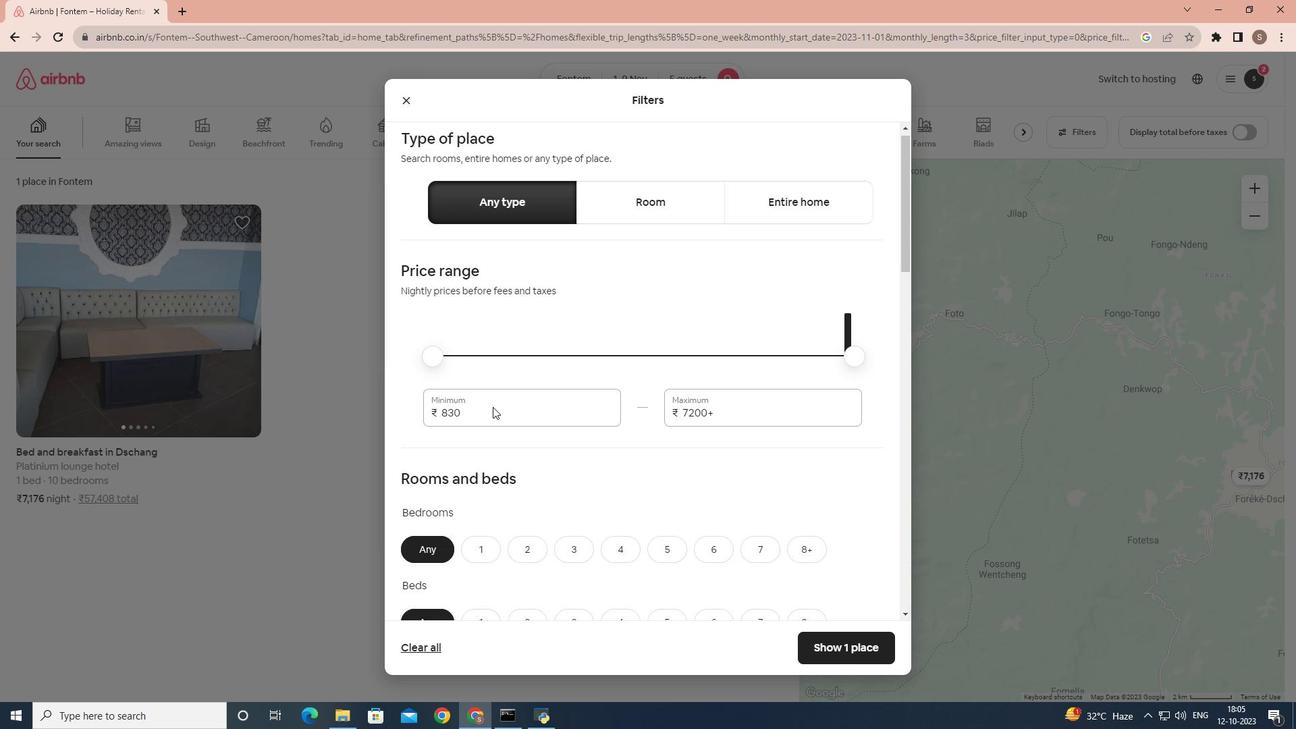 
Action: Mouse moved to (585, 363)
Screenshot: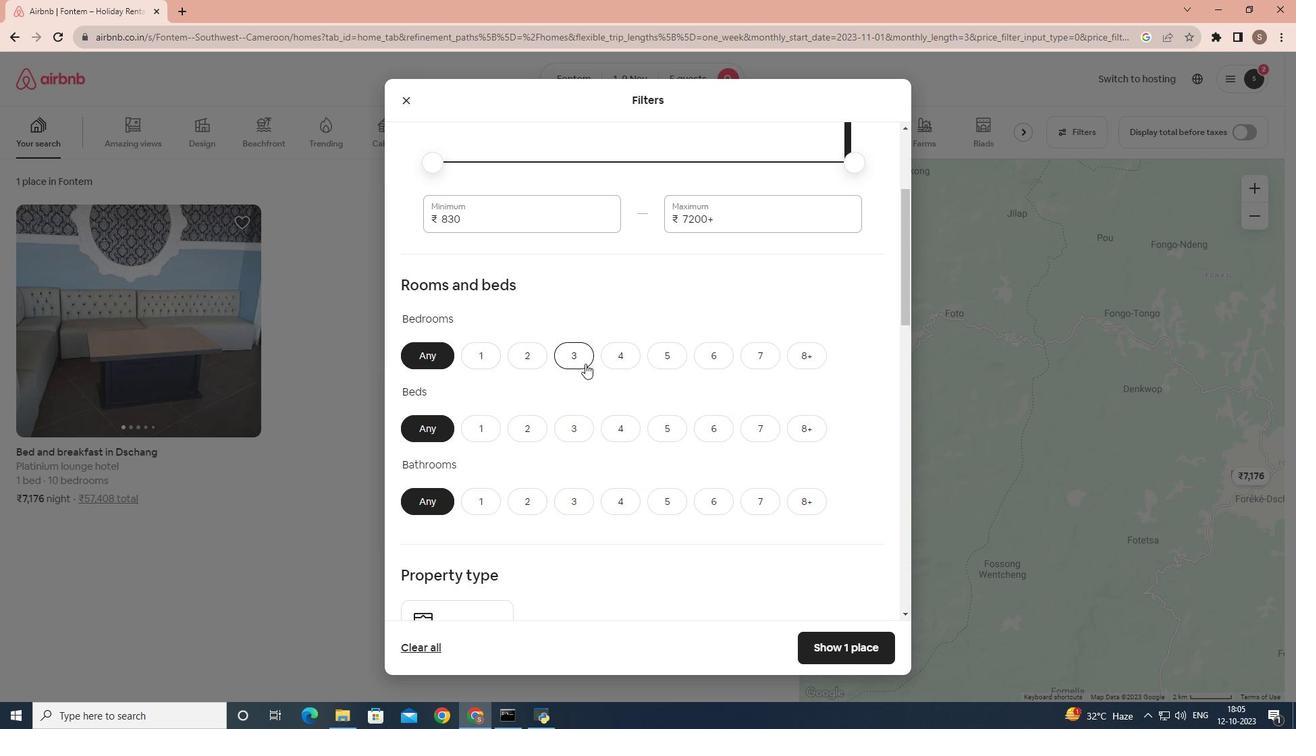 
Action: Mouse pressed left at (585, 363)
Screenshot: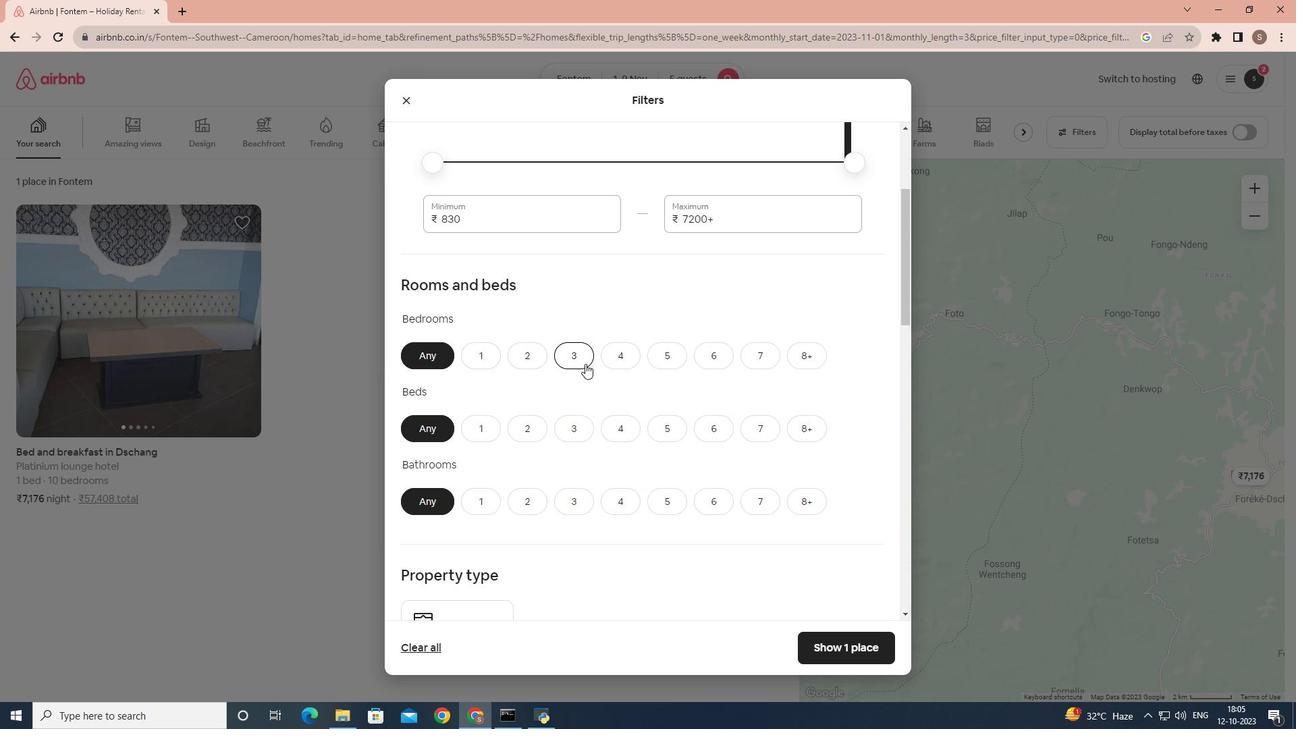 
Action: Mouse moved to (567, 430)
Screenshot: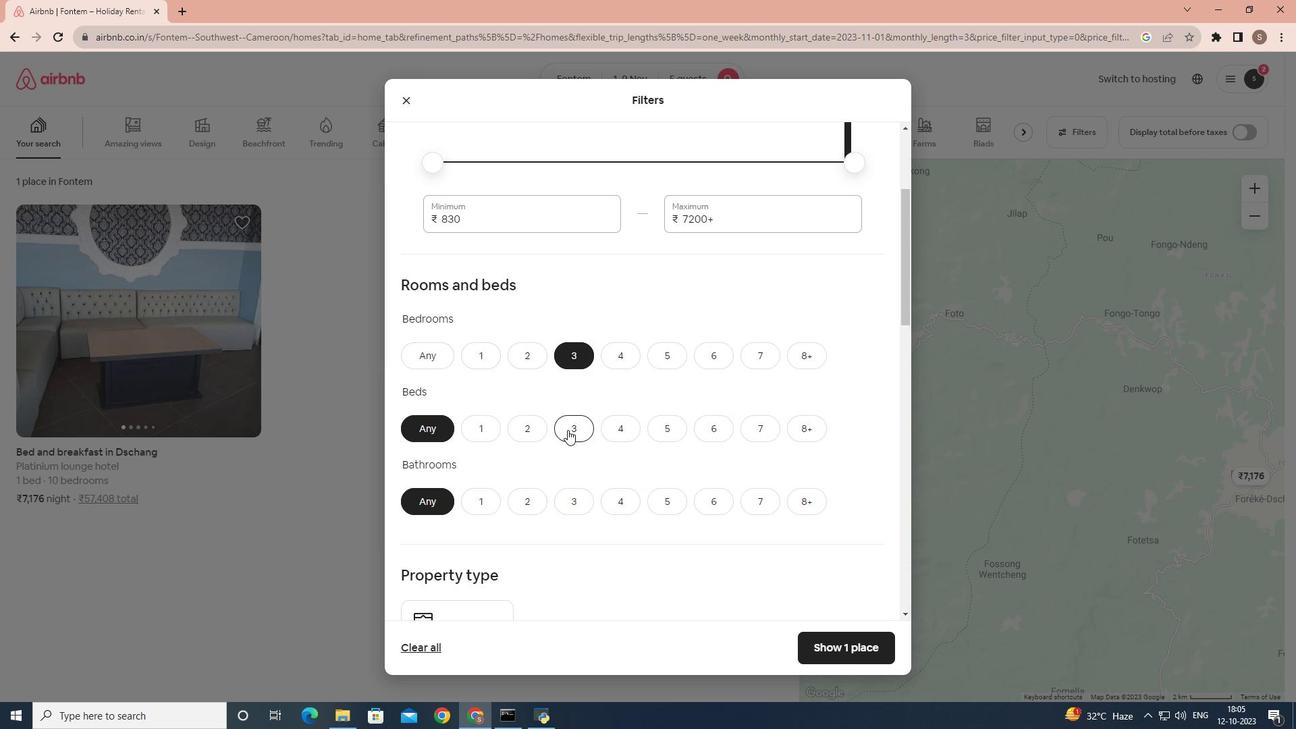 
Action: Mouse pressed left at (567, 430)
Screenshot: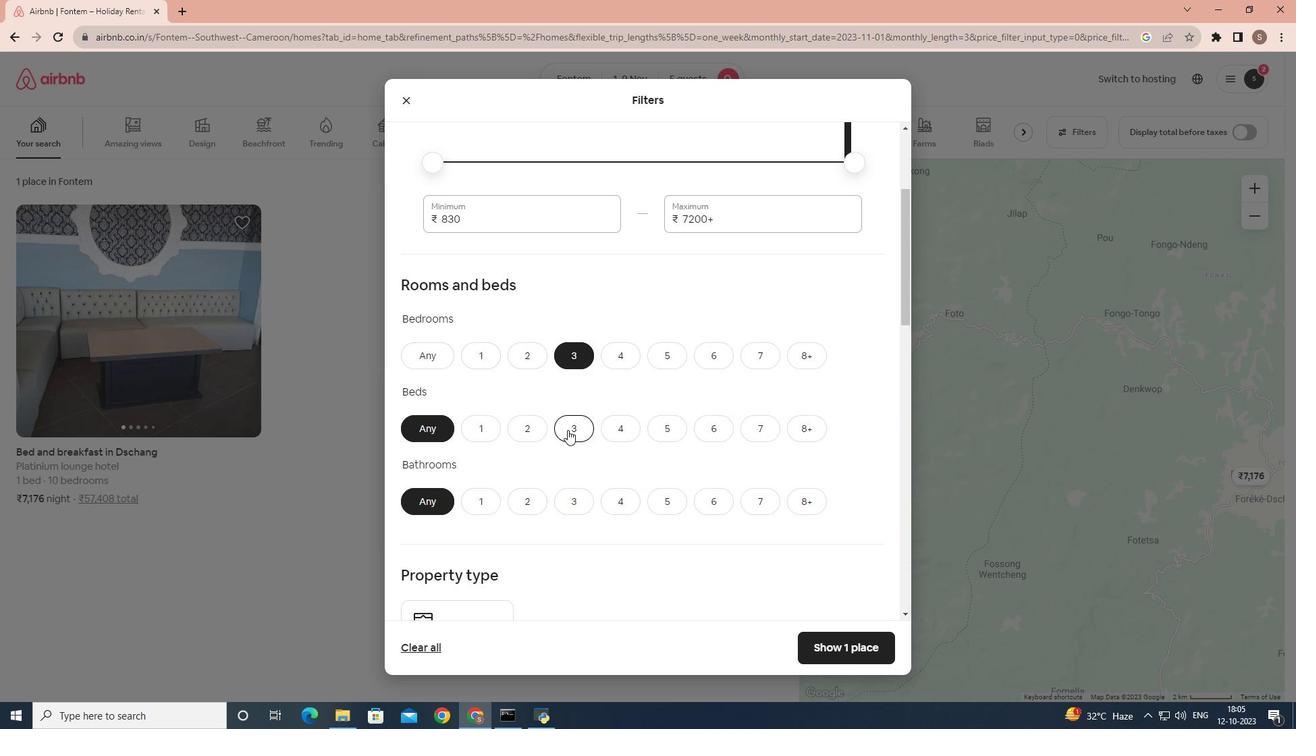 
Action: Mouse moved to (558, 494)
Screenshot: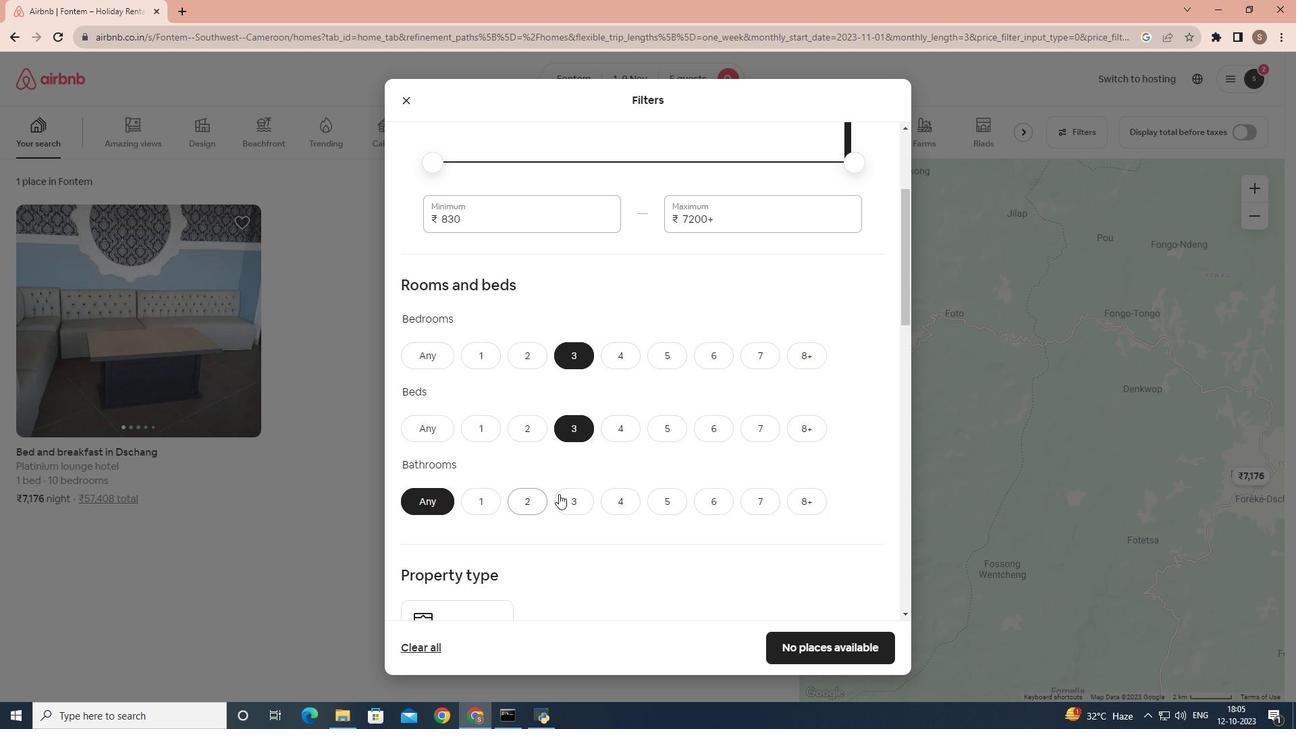 
Action: Mouse pressed left at (558, 494)
Screenshot: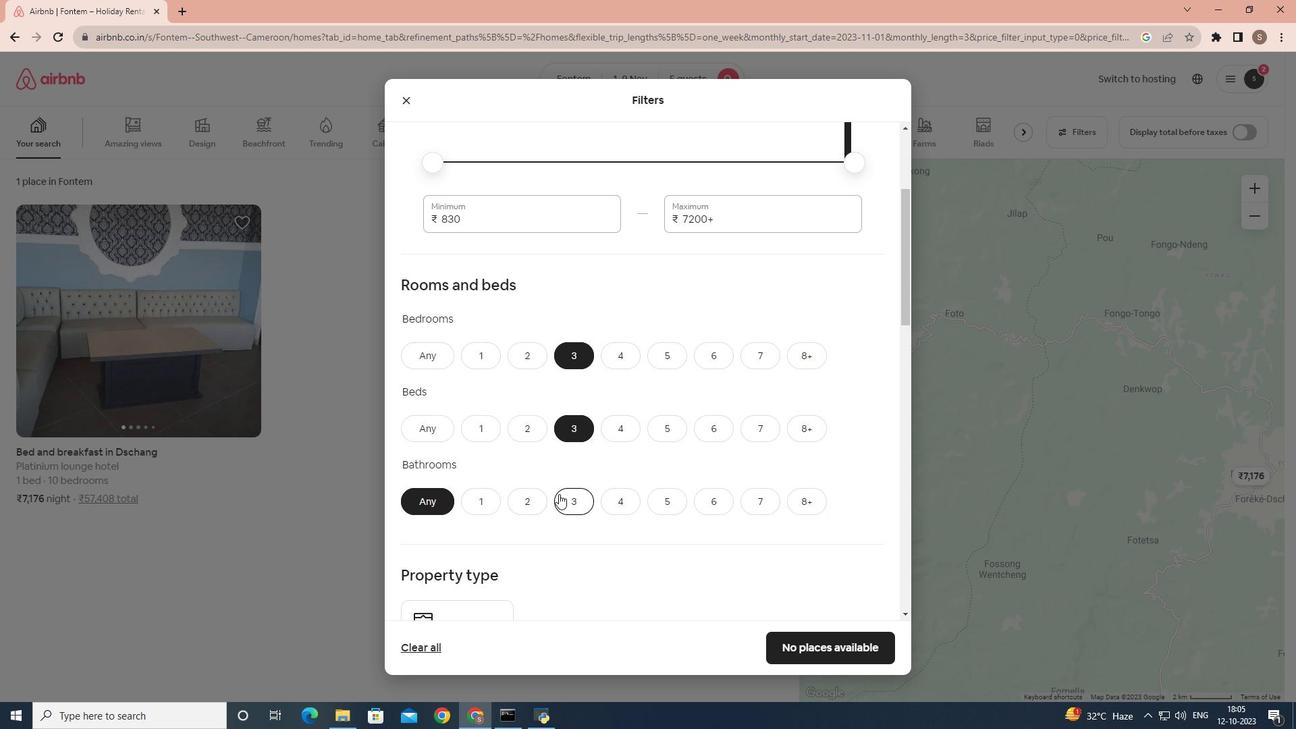 
Action: Mouse moved to (522, 482)
Screenshot: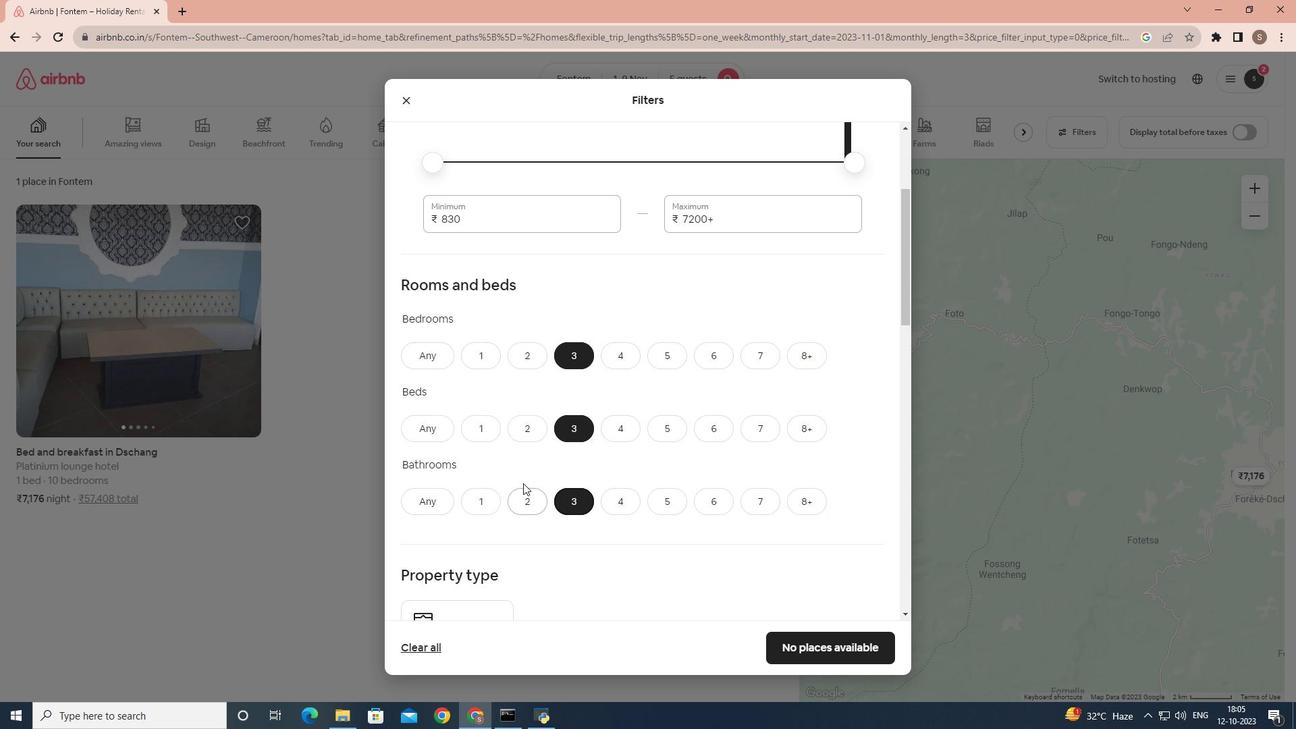 
Action: Mouse scrolled (522, 482) with delta (0, 0)
Screenshot: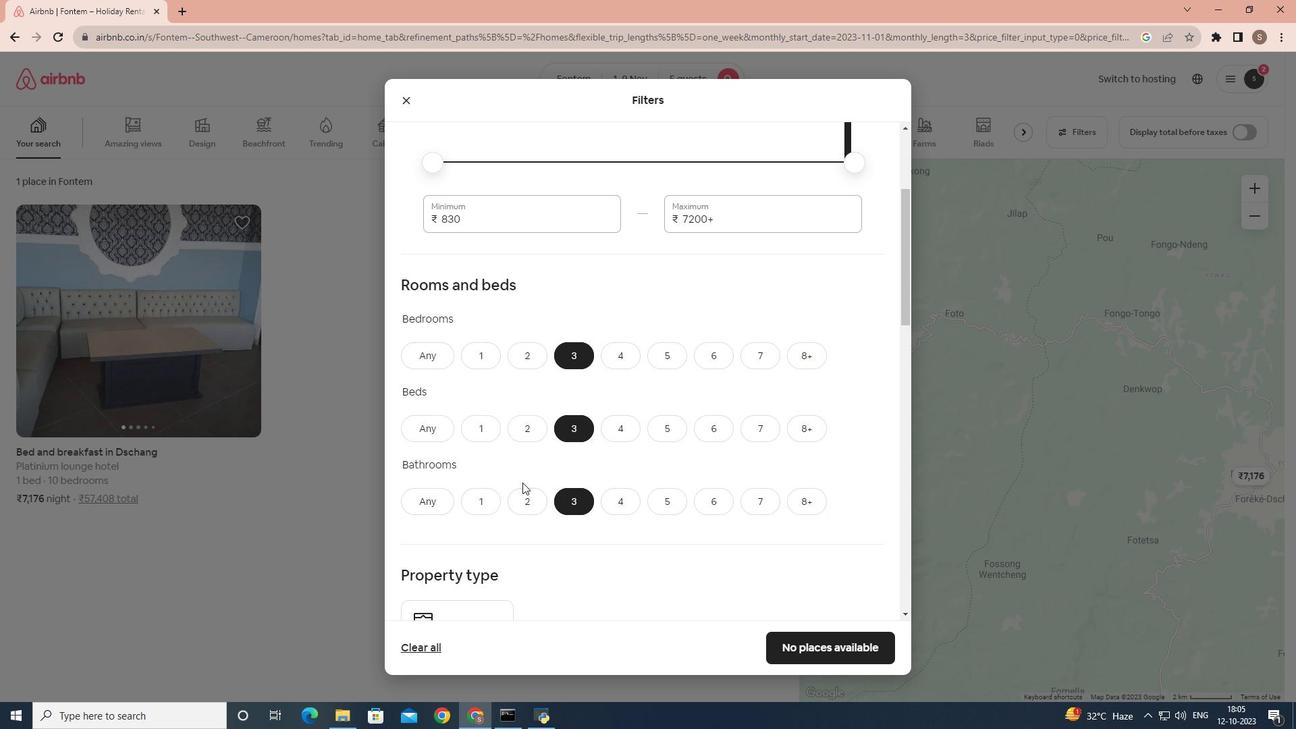 
Action: Mouse scrolled (522, 482) with delta (0, 0)
Screenshot: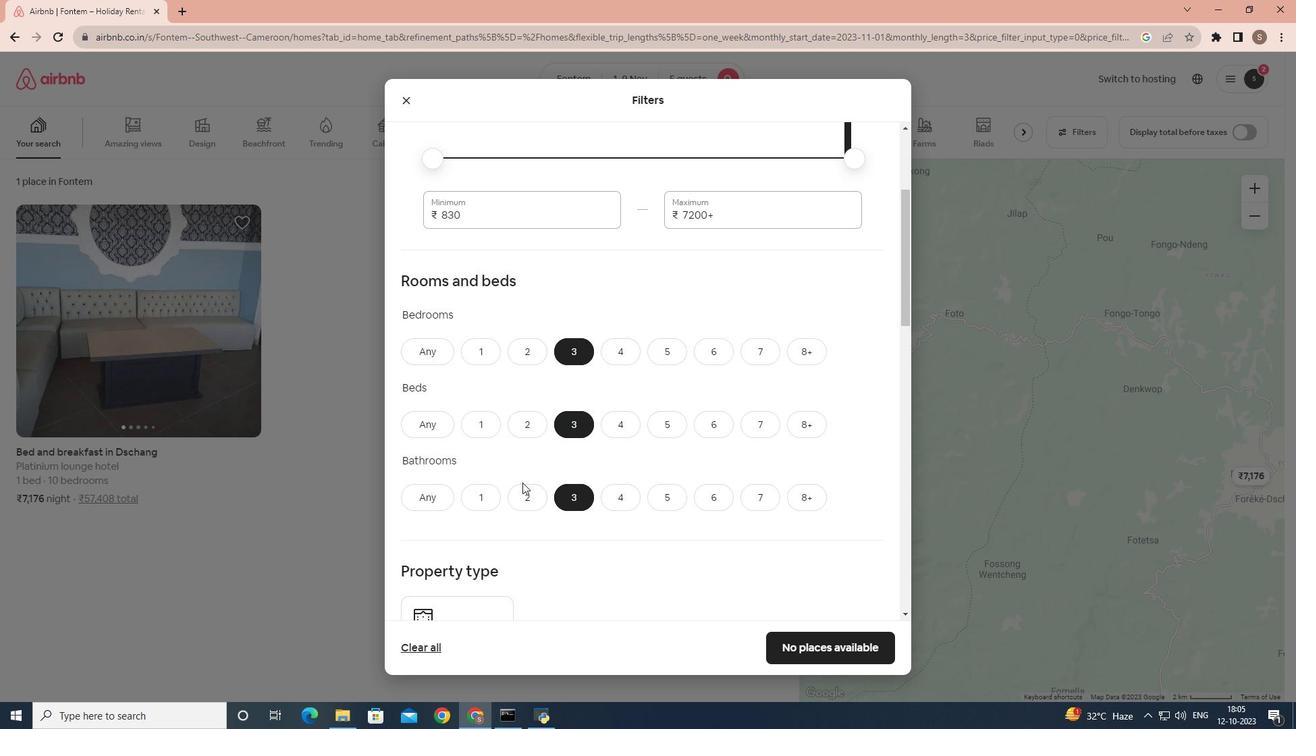 
Action: Mouse scrolled (522, 482) with delta (0, 0)
Screenshot: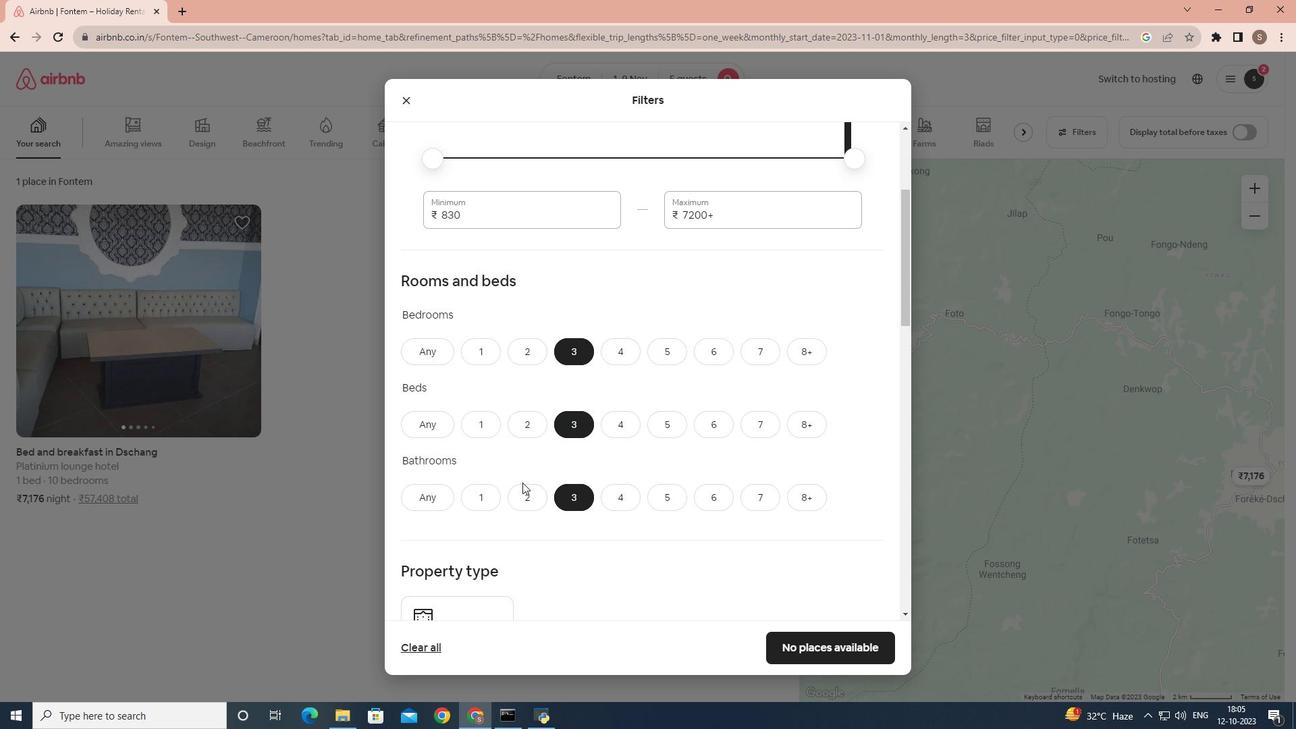 
Action: Mouse scrolled (522, 482) with delta (0, 0)
Screenshot: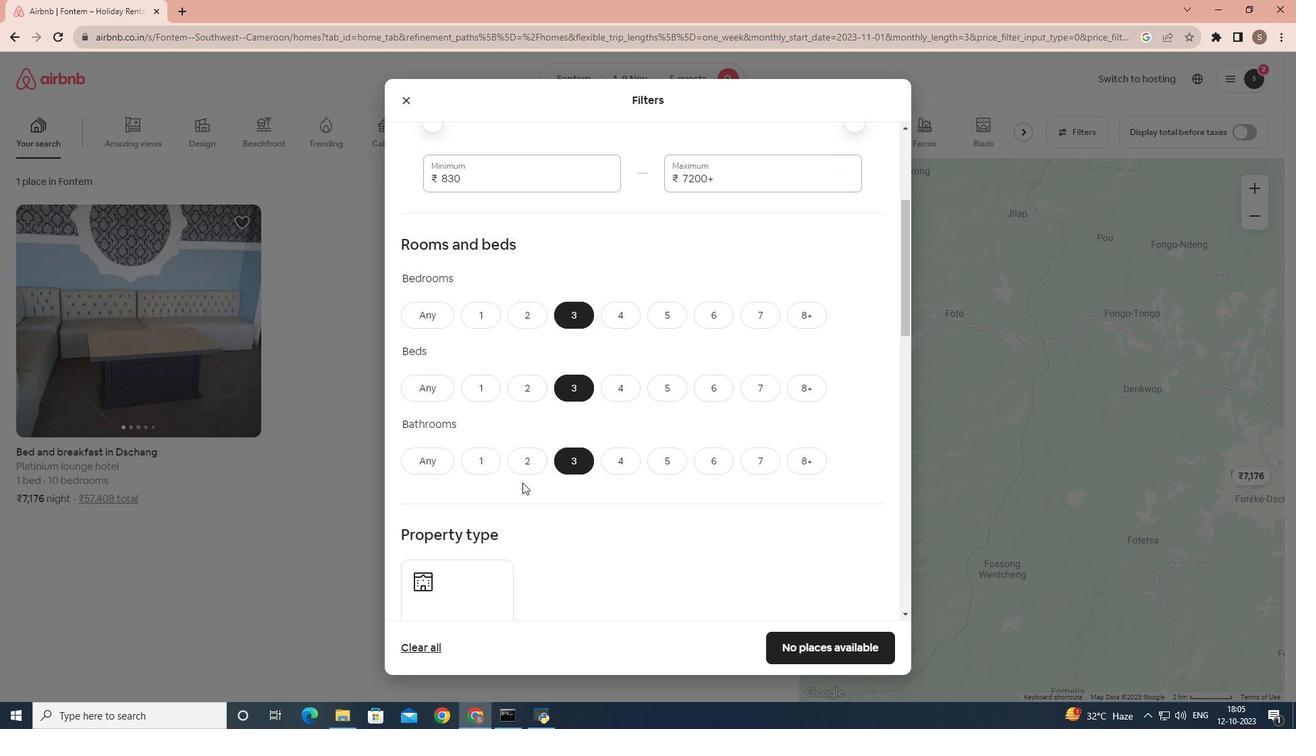 
Action: Mouse moved to (536, 473)
Screenshot: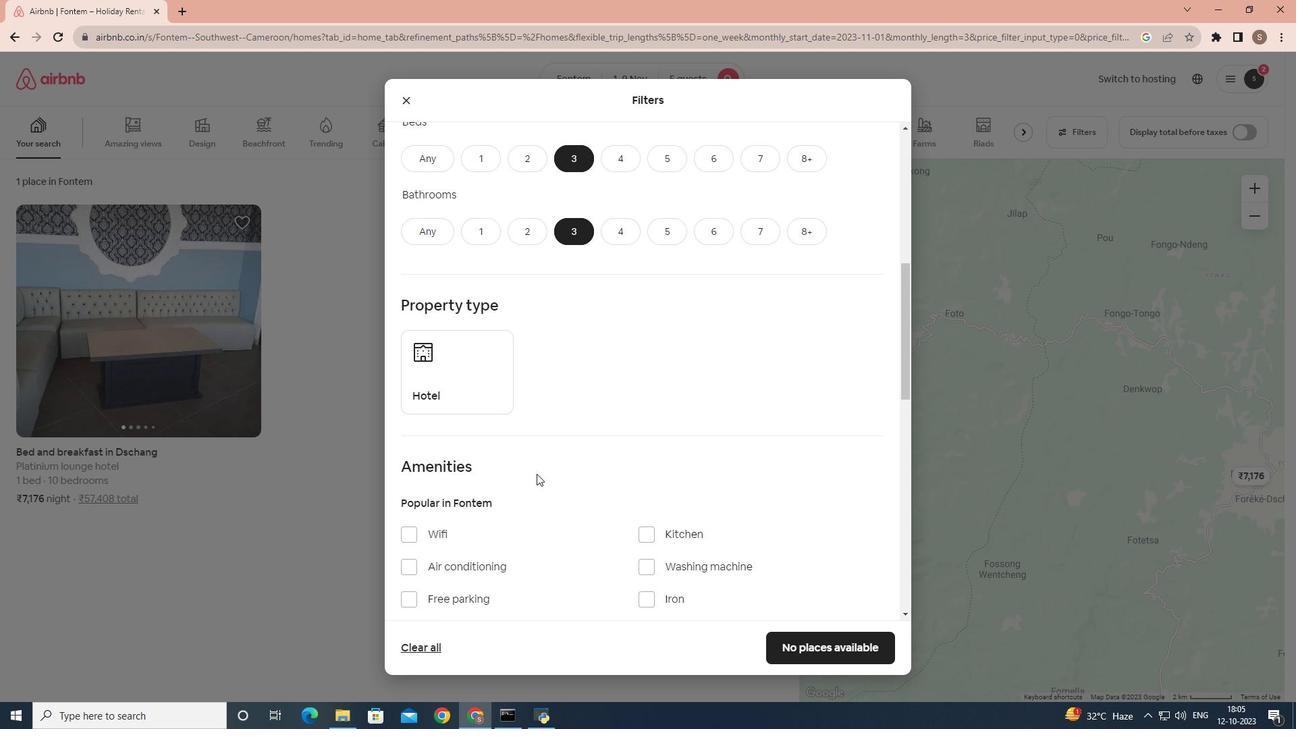 
Action: Mouse scrolled (536, 473) with delta (0, 0)
Screenshot: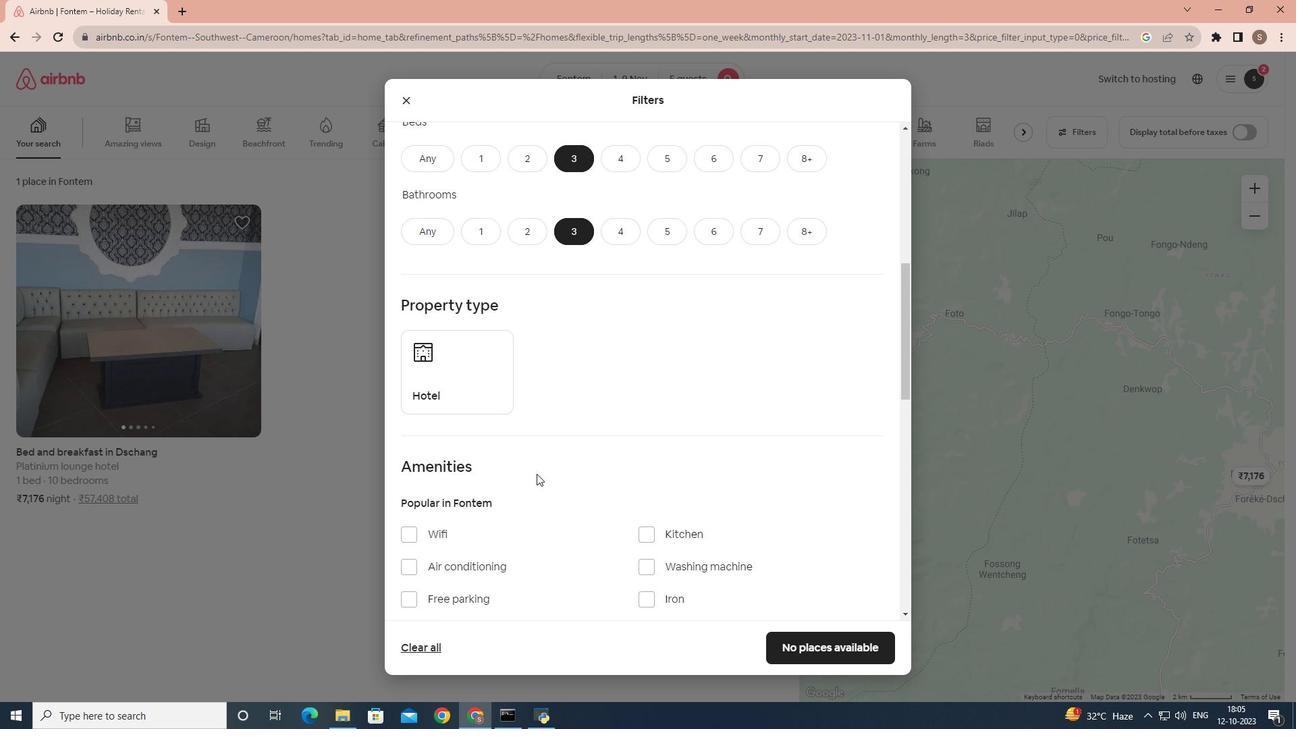 
Action: Mouse scrolled (536, 473) with delta (0, 0)
Screenshot: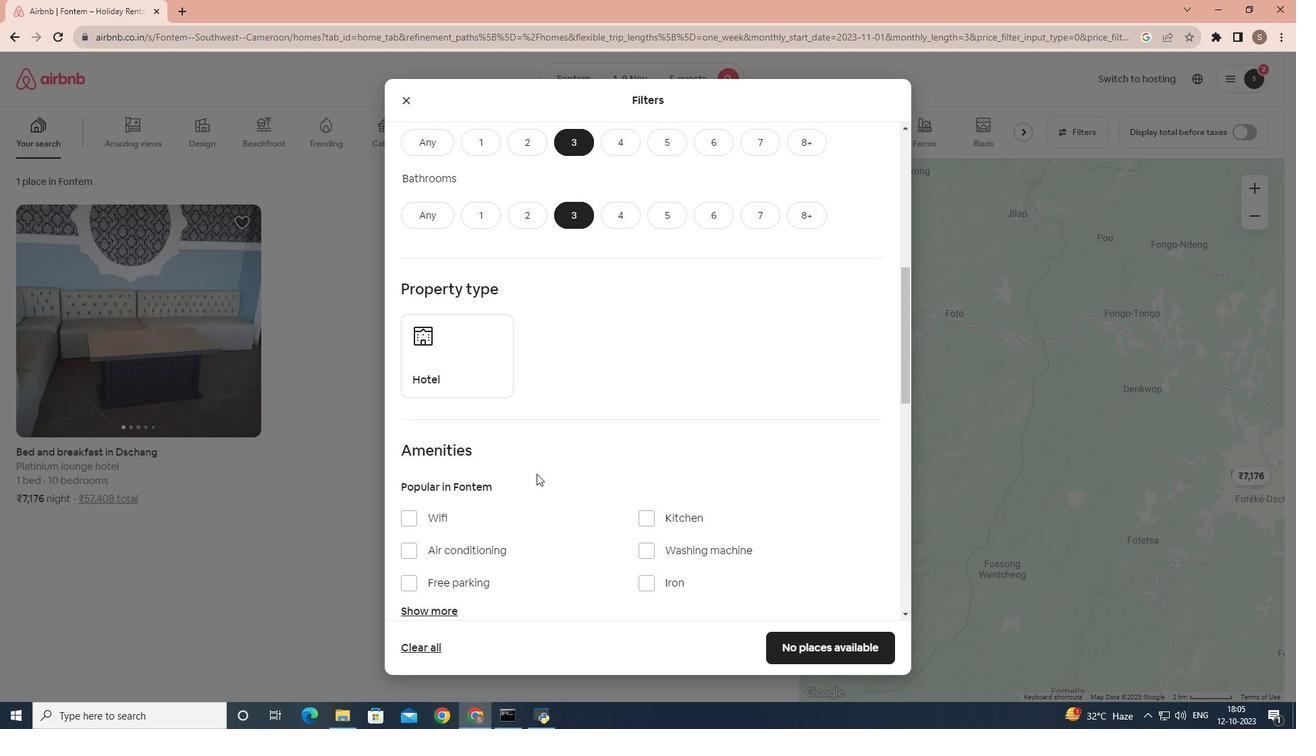 
Action: Mouse scrolled (536, 473) with delta (0, 0)
Screenshot: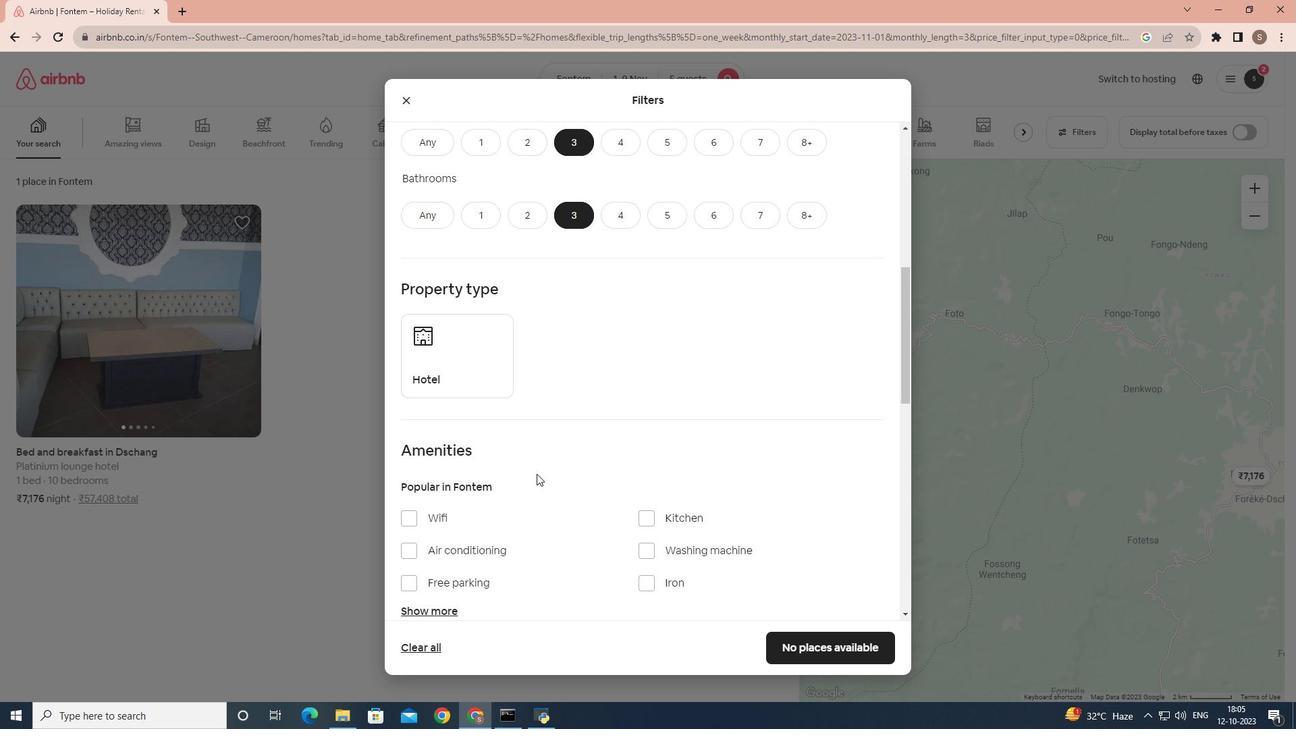 
Action: Mouse scrolled (536, 473) with delta (0, 0)
Screenshot: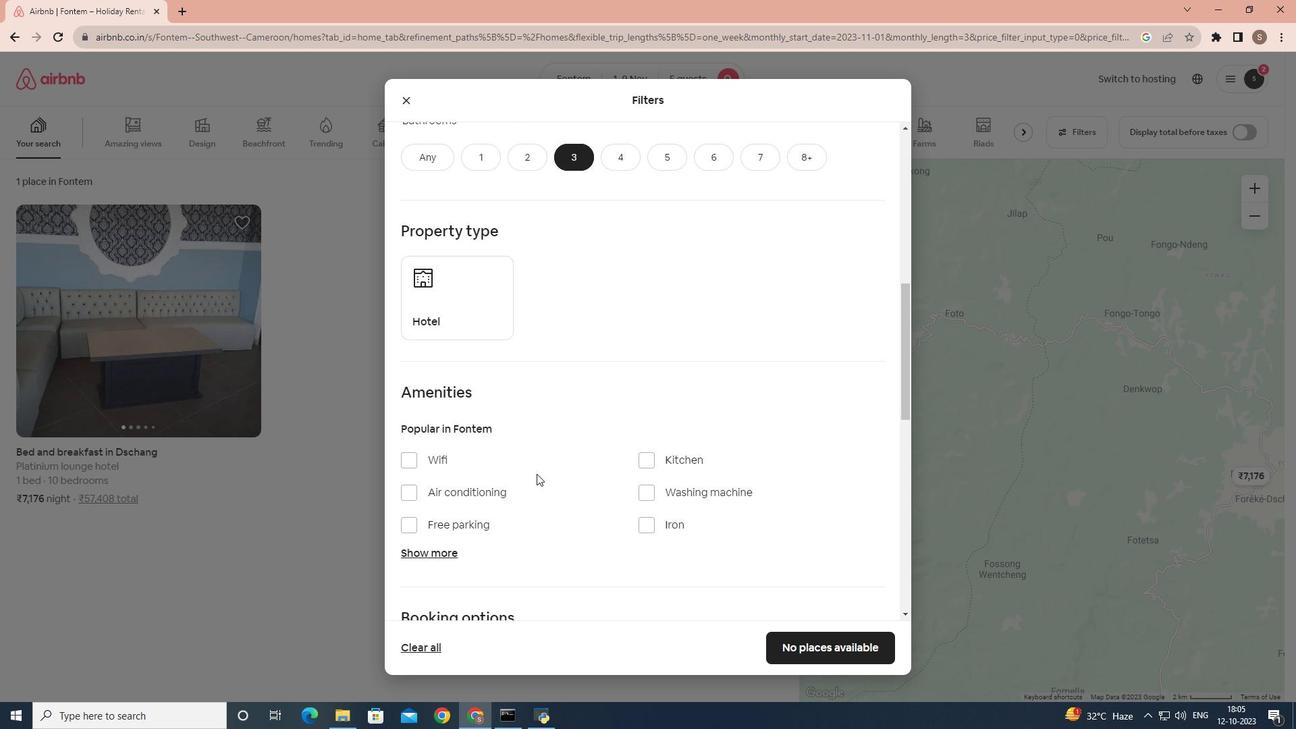 
Action: Mouse scrolled (536, 474) with delta (0, 0)
Screenshot: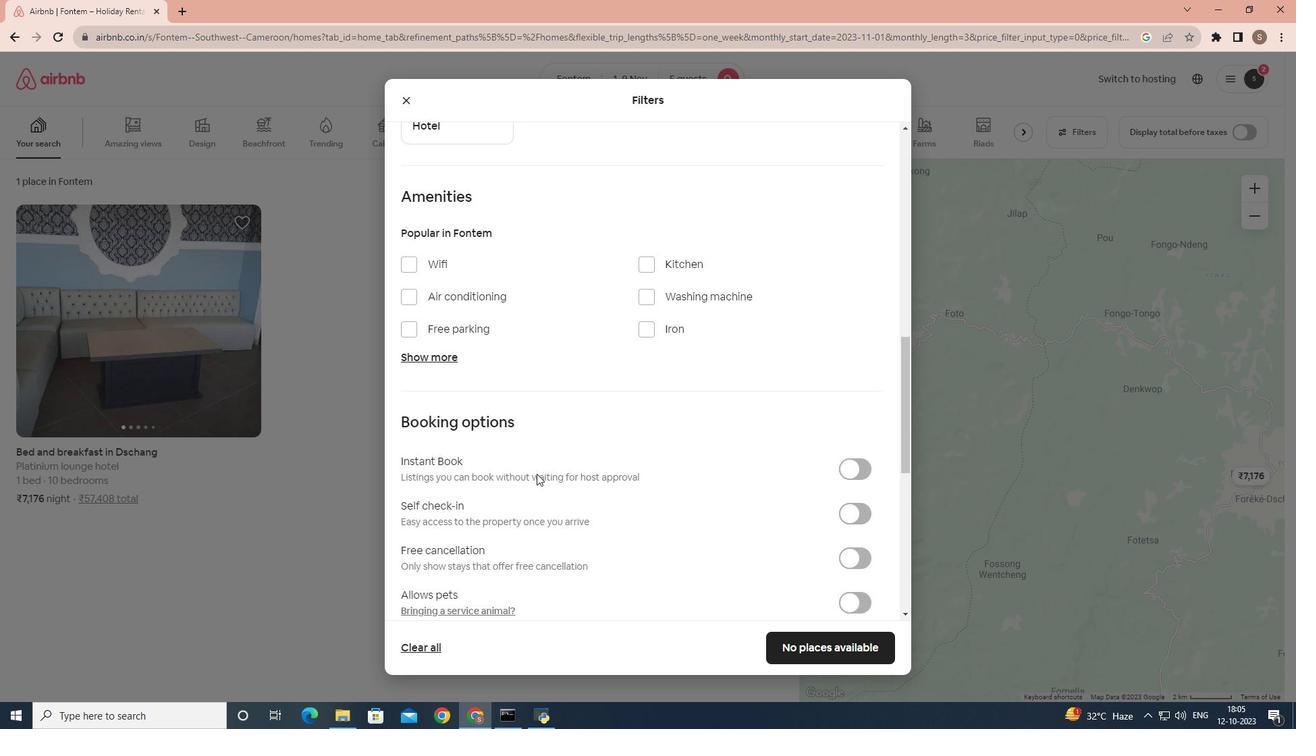 
Action: Mouse scrolled (536, 474) with delta (0, 0)
Screenshot: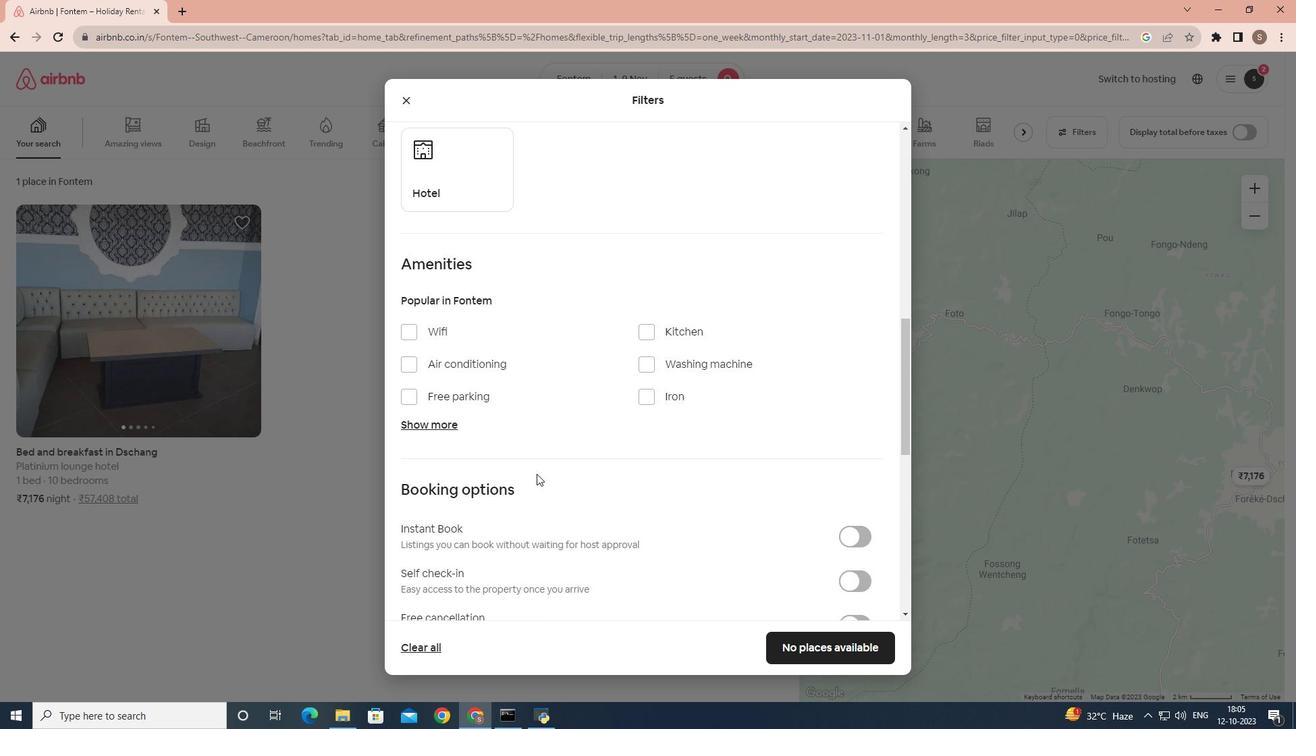 
Action: Mouse scrolled (536, 473) with delta (0, 0)
Screenshot: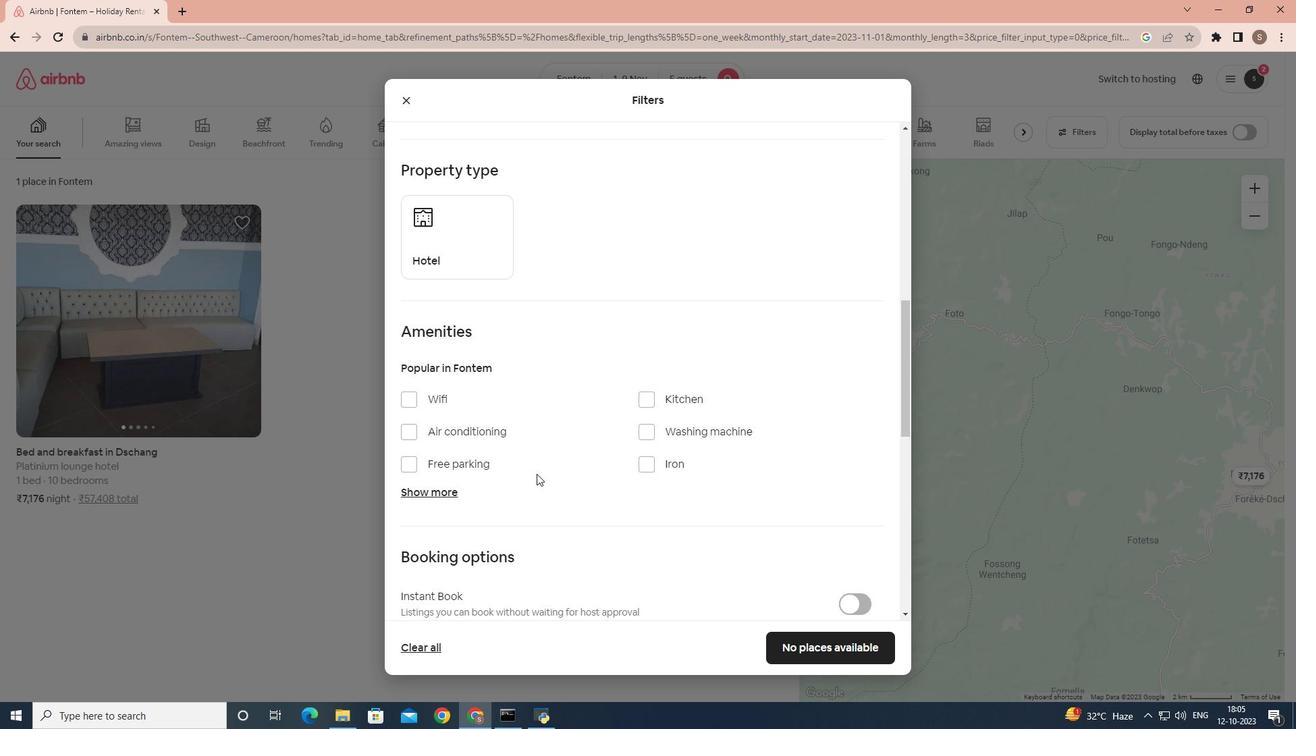 
Action: Mouse scrolled (536, 473) with delta (0, 0)
Screenshot: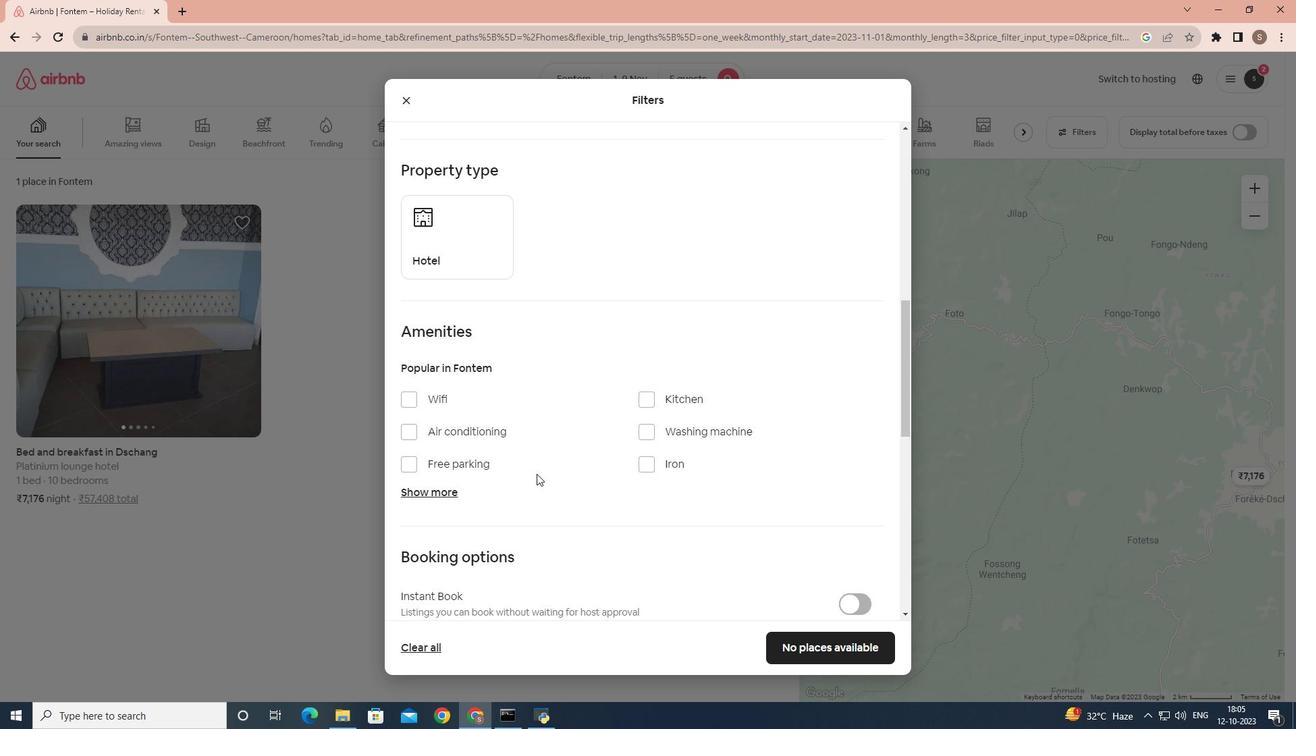 
Action: Mouse scrolled (536, 473) with delta (0, 0)
Screenshot: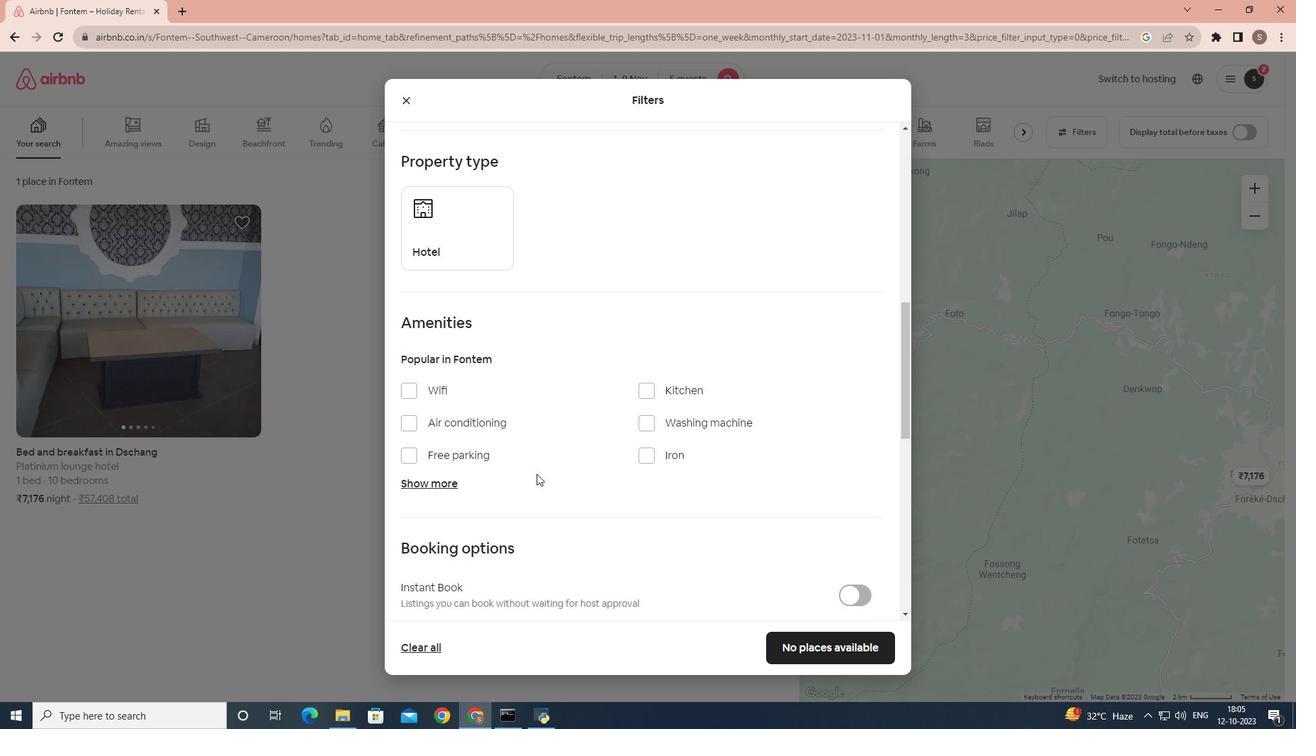 
Action: Mouse scrolled (536, 473) with delta (0, 0)
Screenshot: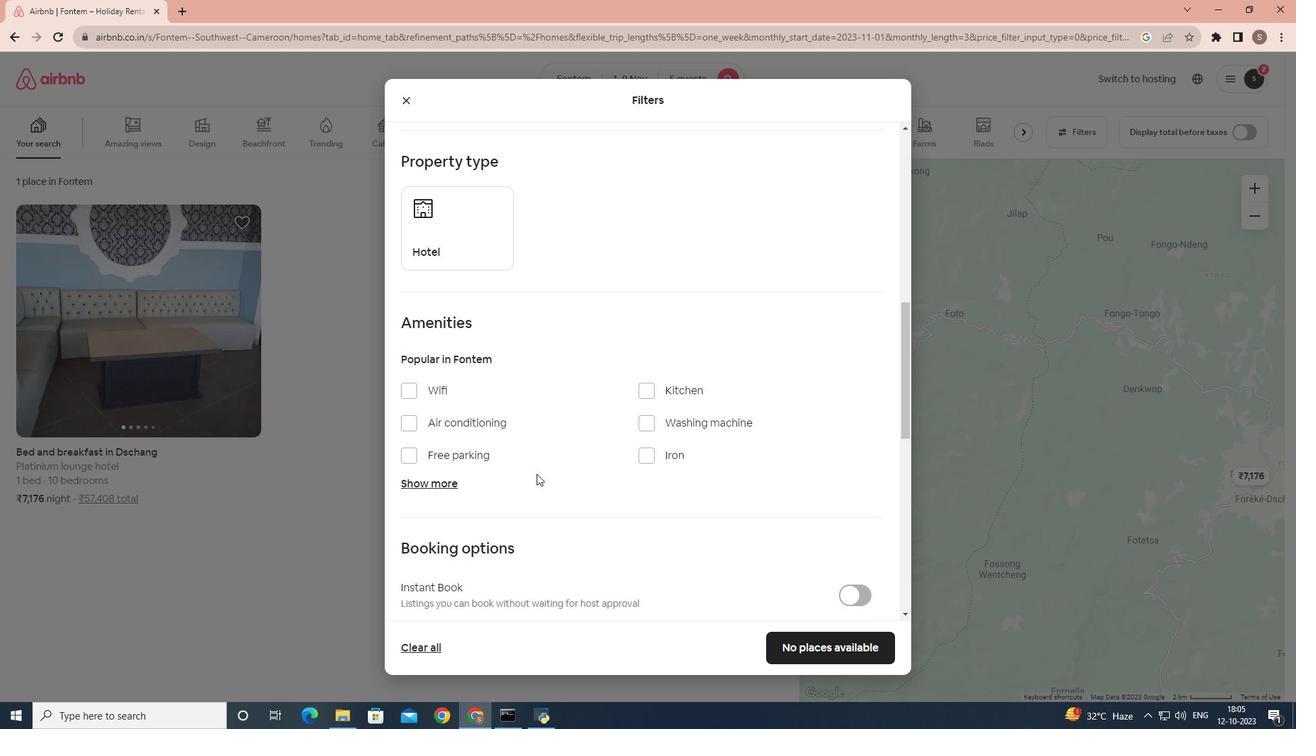 
Action: Mouse moved to (833, 654)
Screenshot: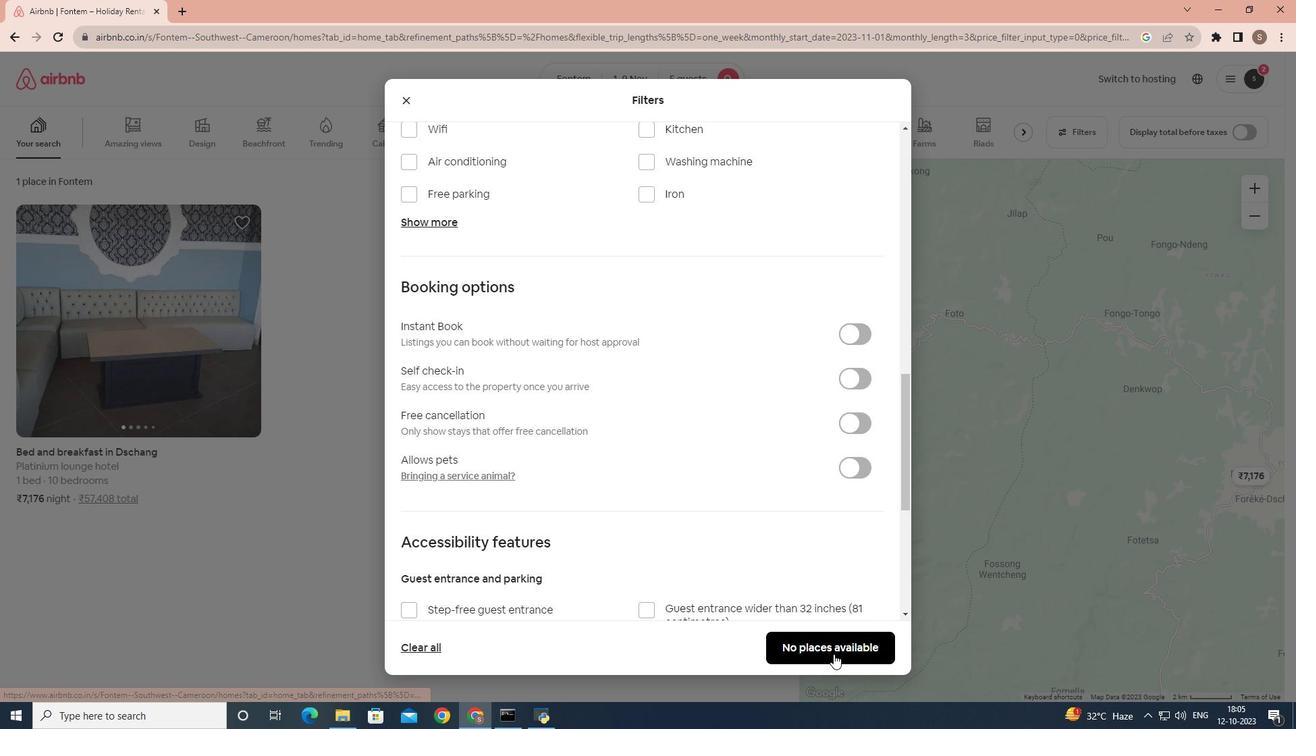 
Action: Mouse pressed left at (833, 654)
Screenshot: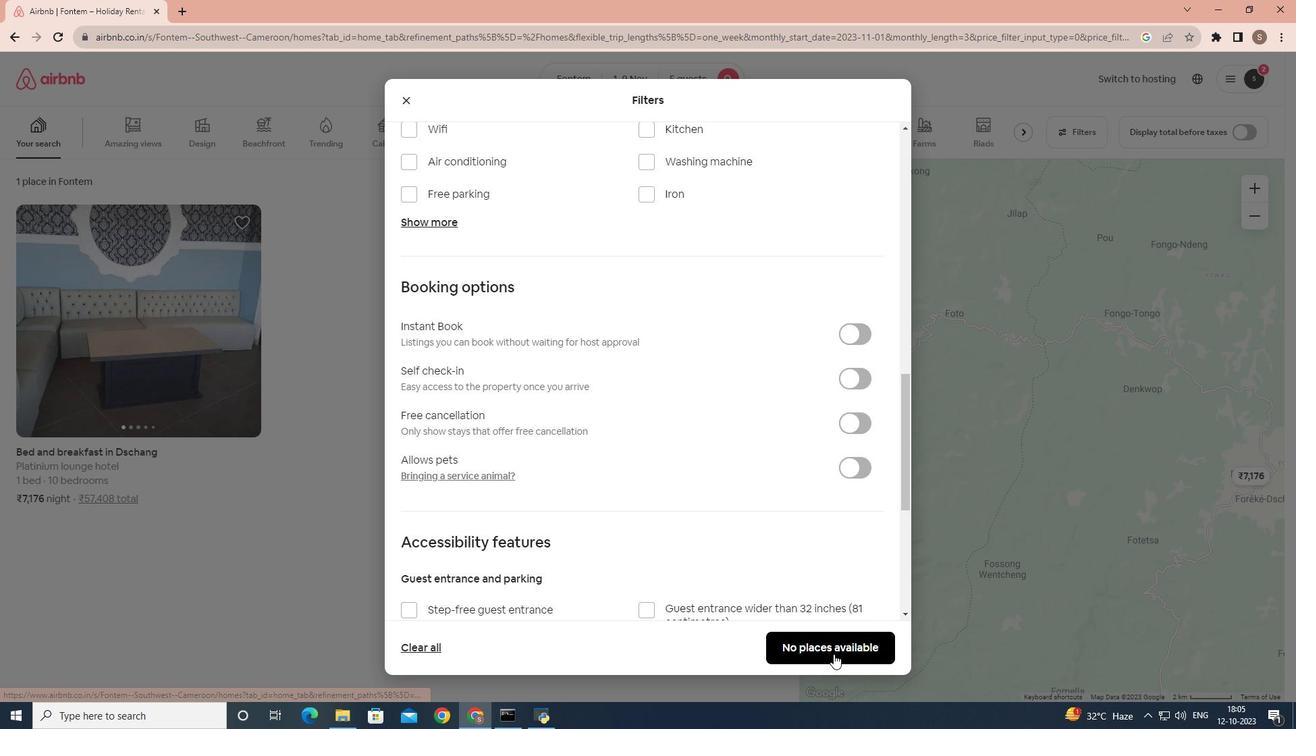 
Action: Mouse moved to (887, 599)
Screenshot: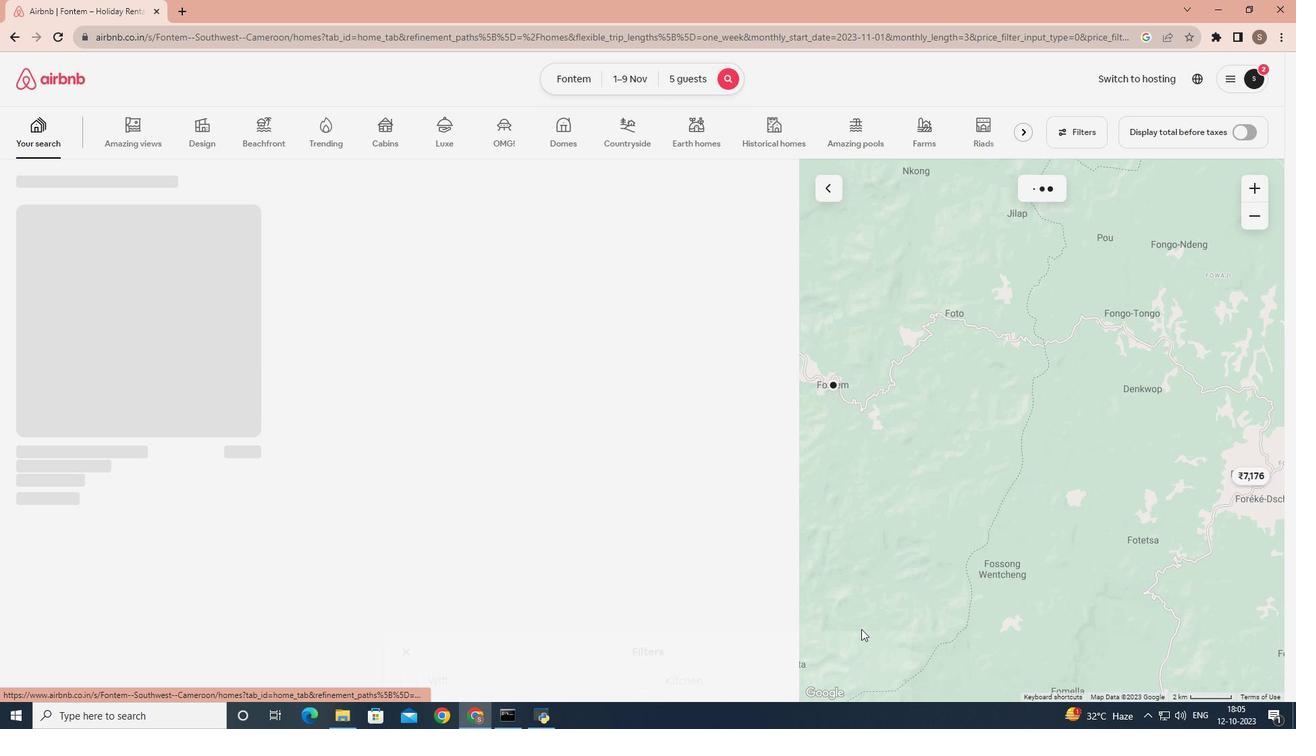 
